 Task: Look for properties that are listed on Redfin for more than 60 days.
Action: Mouse moved to (668, 65)
Screenshot: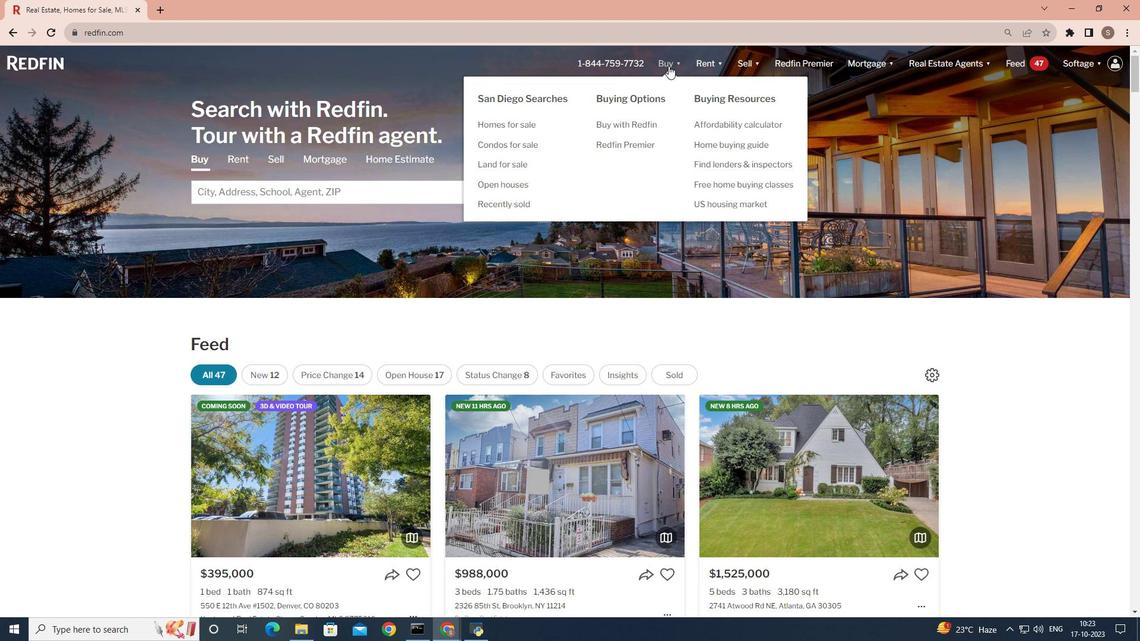 
Action: Mouse pressed left at (668, 65)
Screenshot: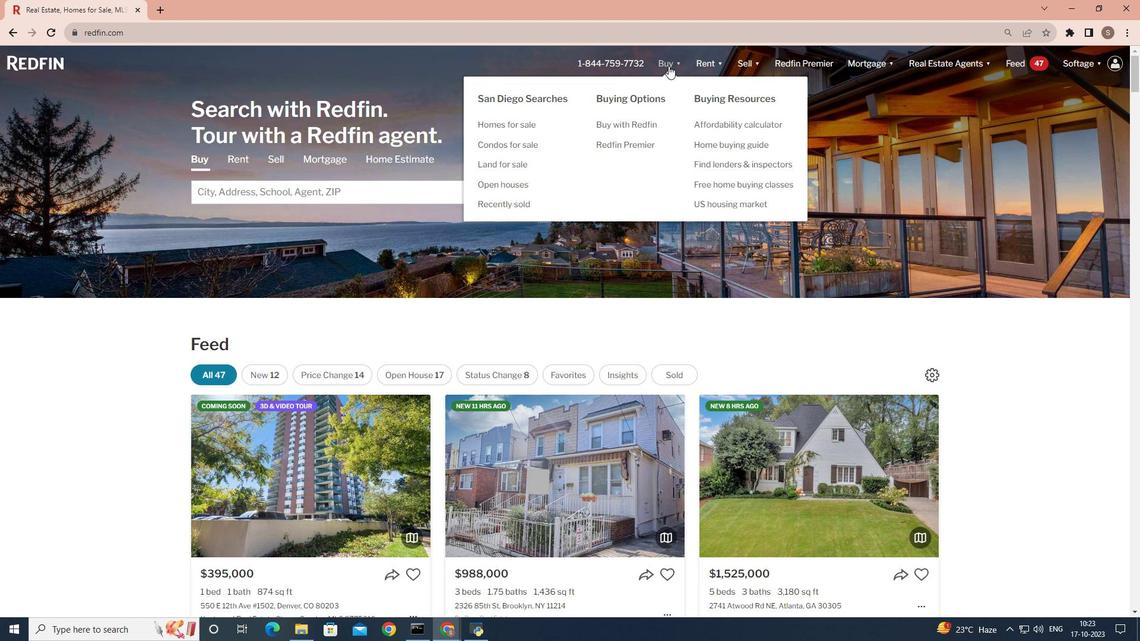 
Action: Mouse moved to (324, 252)
Screenshot: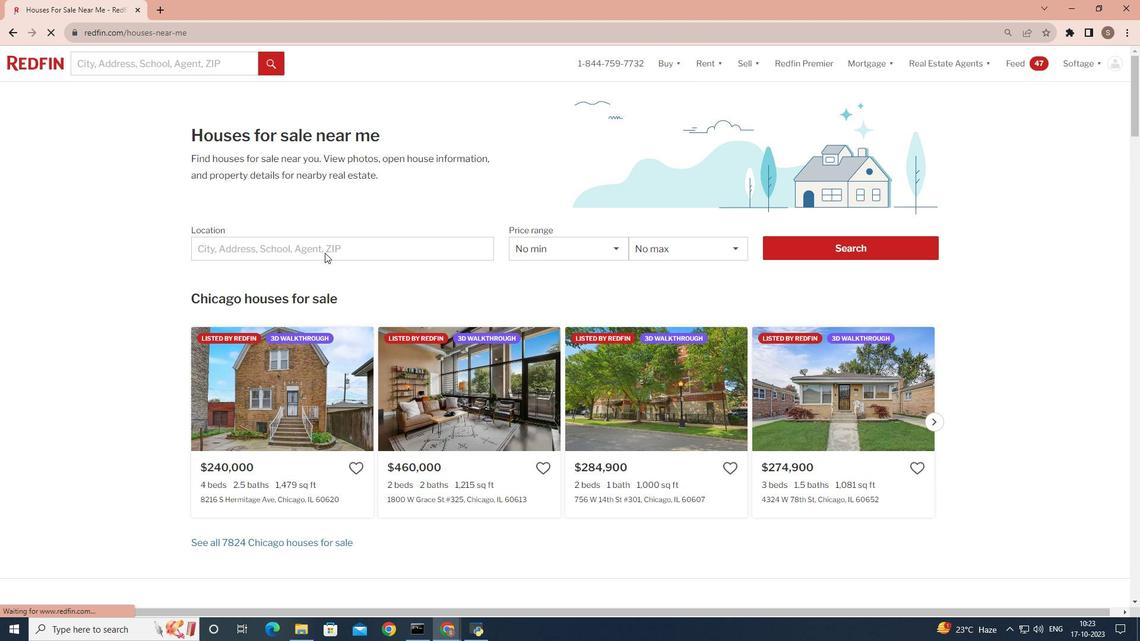 
Action: Mouse pressed left at (324, 252)
Screenshot: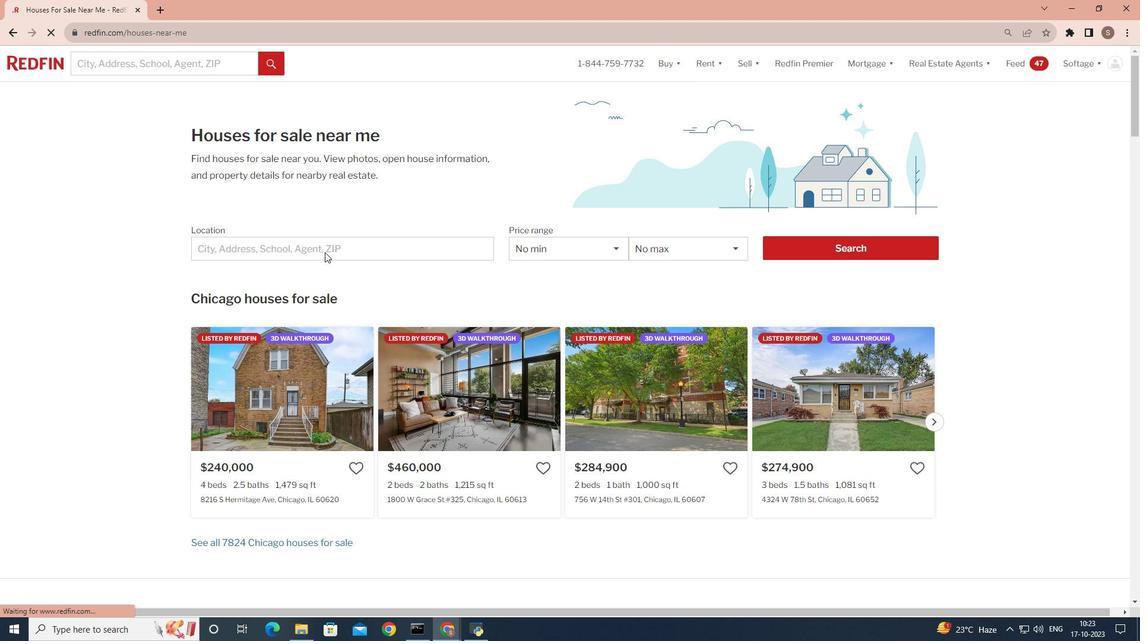 
Action: Mouse moved to (312, 242)
Screenshot: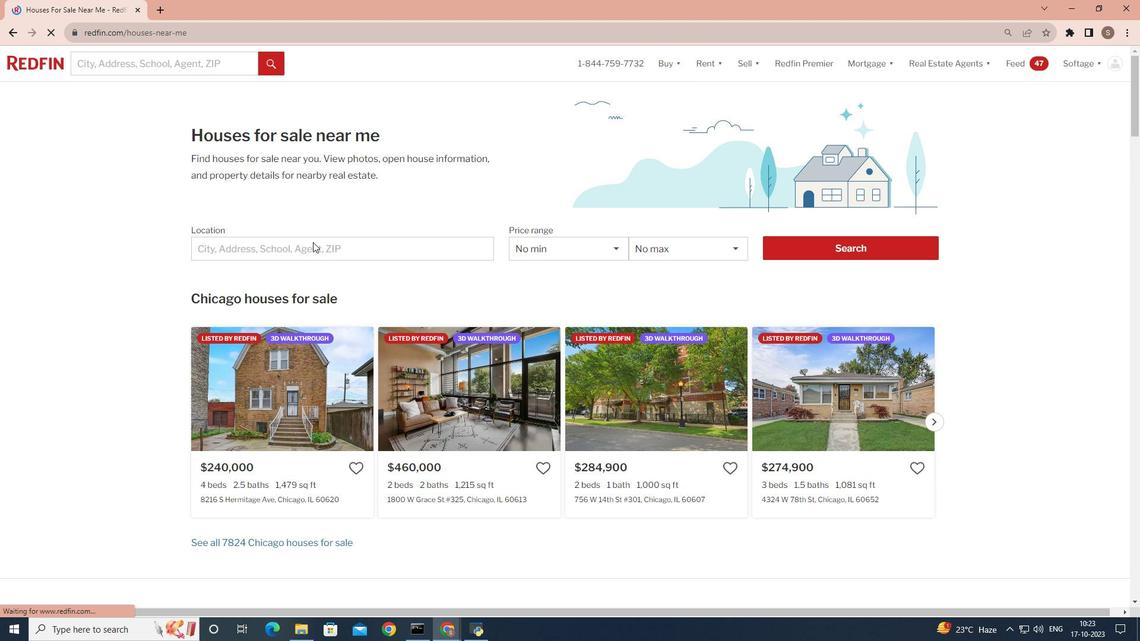 
Action: Mouse pressed left at (312, 242)
Screenshot: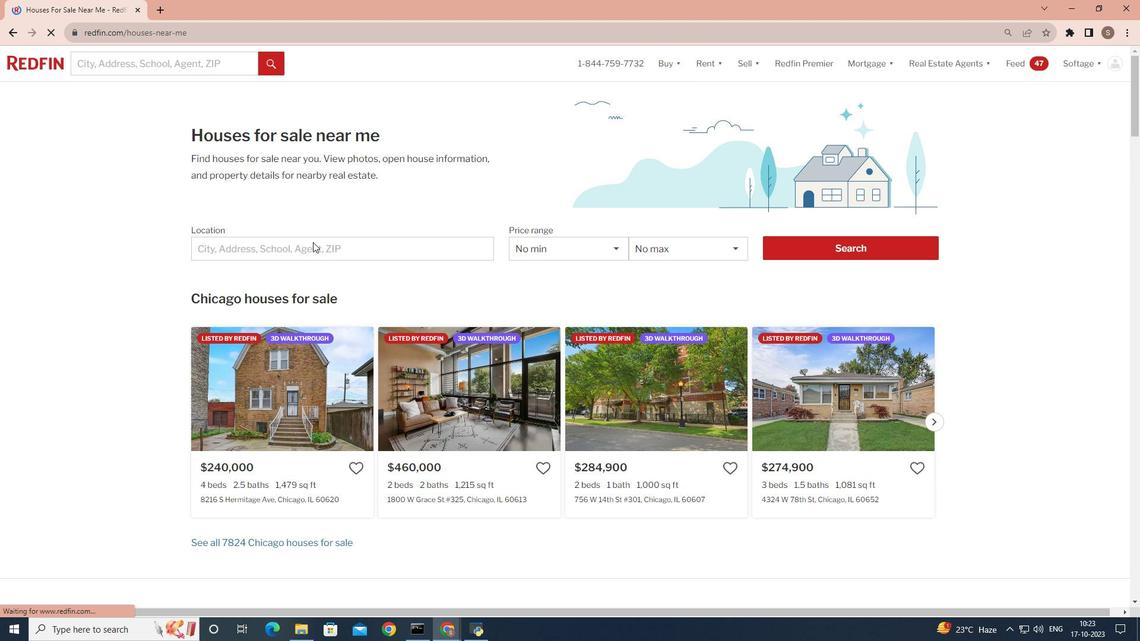 
Action: Mouse moved to (303, 248)
Screenshot: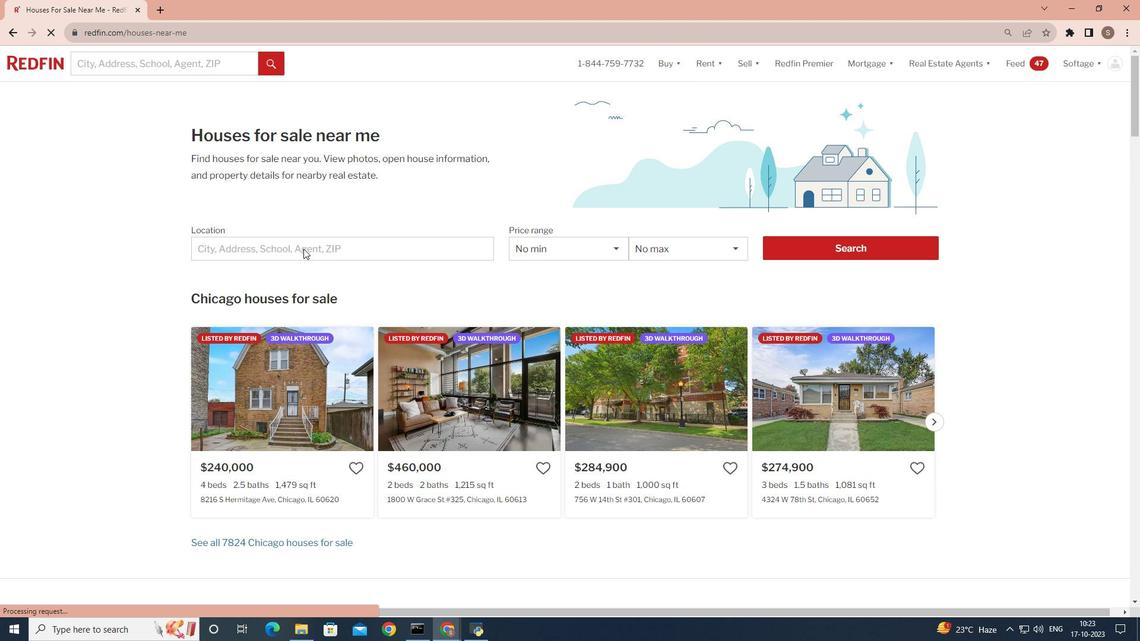 
Action: Mouse pressed left at (303, 248)
Screenshot: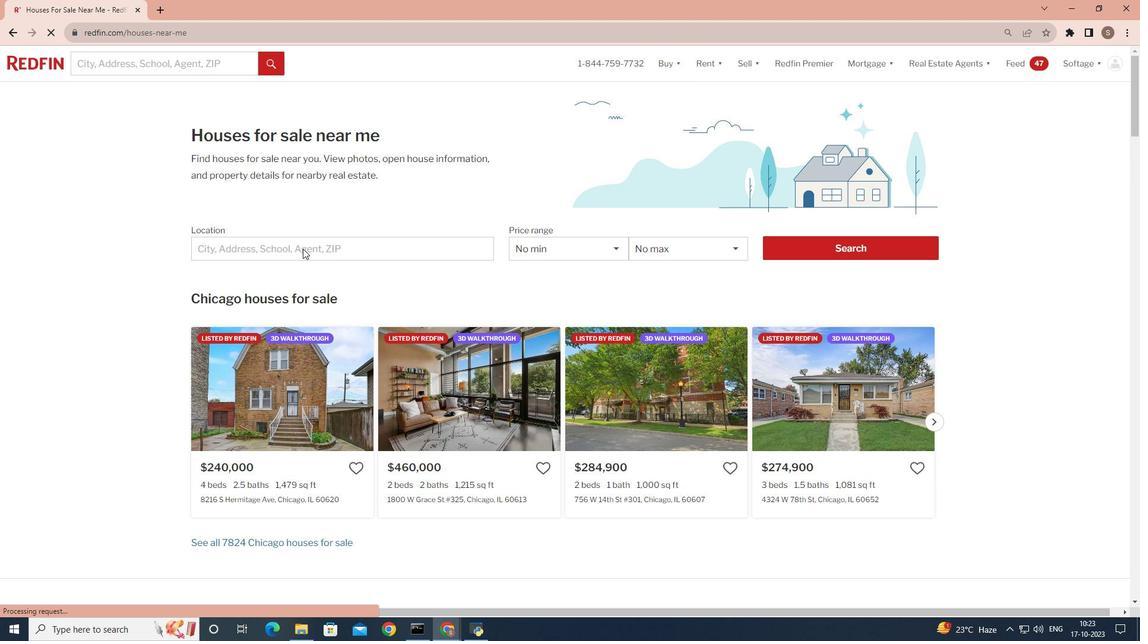 
Action: Mouse moved to (242, 249)
Screenshot: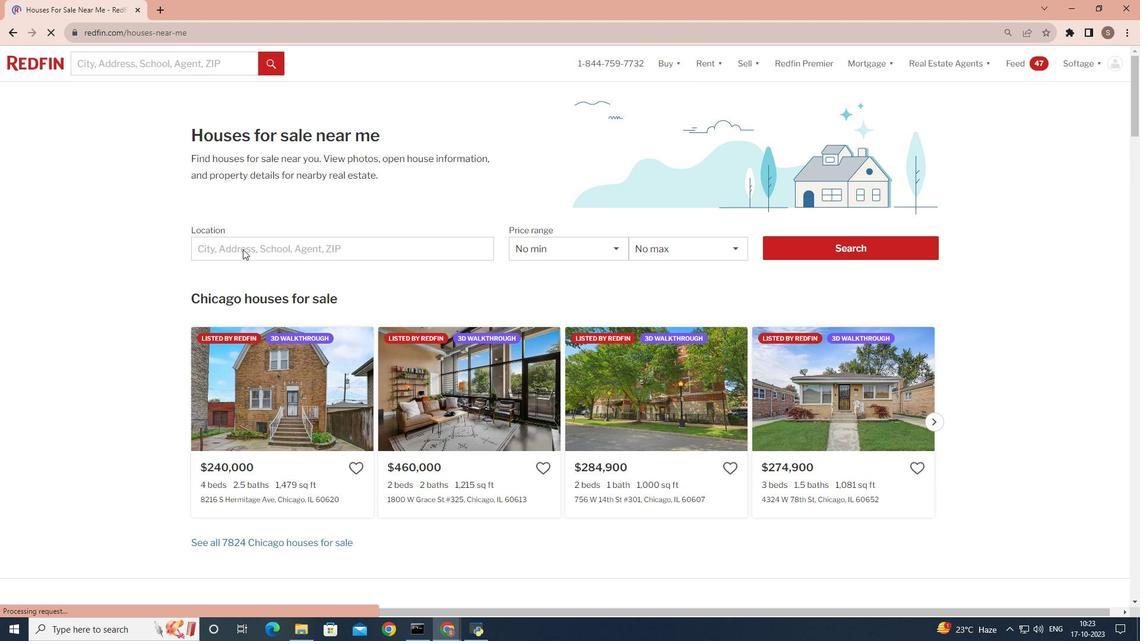 
Action: Mouse pressed left at (242, 249)
Screenshot: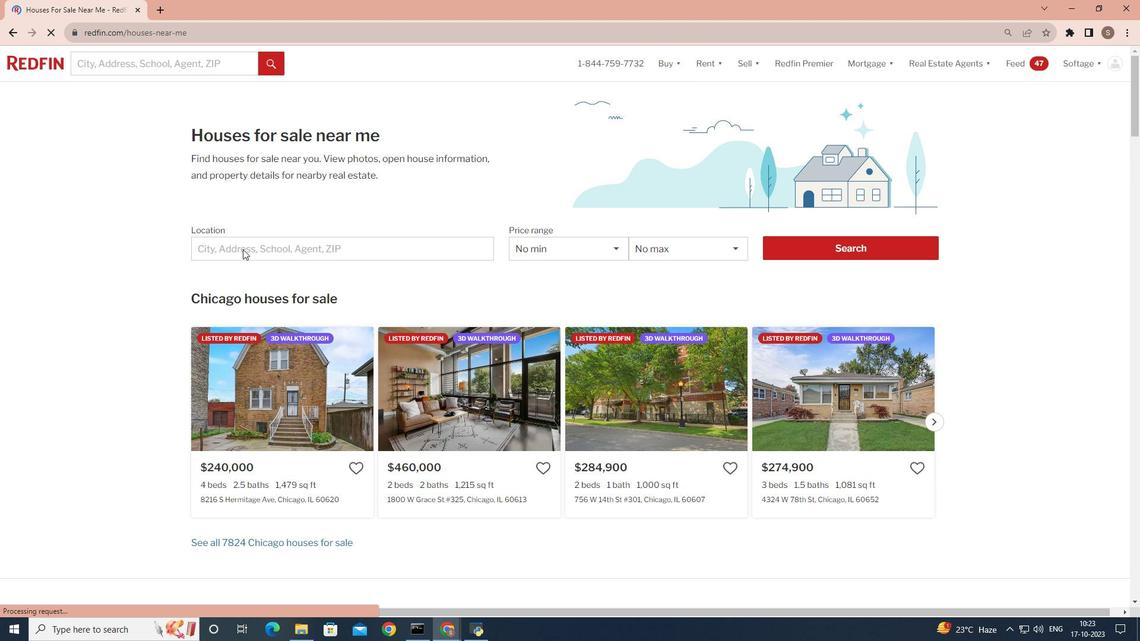 
Action: Mouse moved to (235, 251)
Screenshot: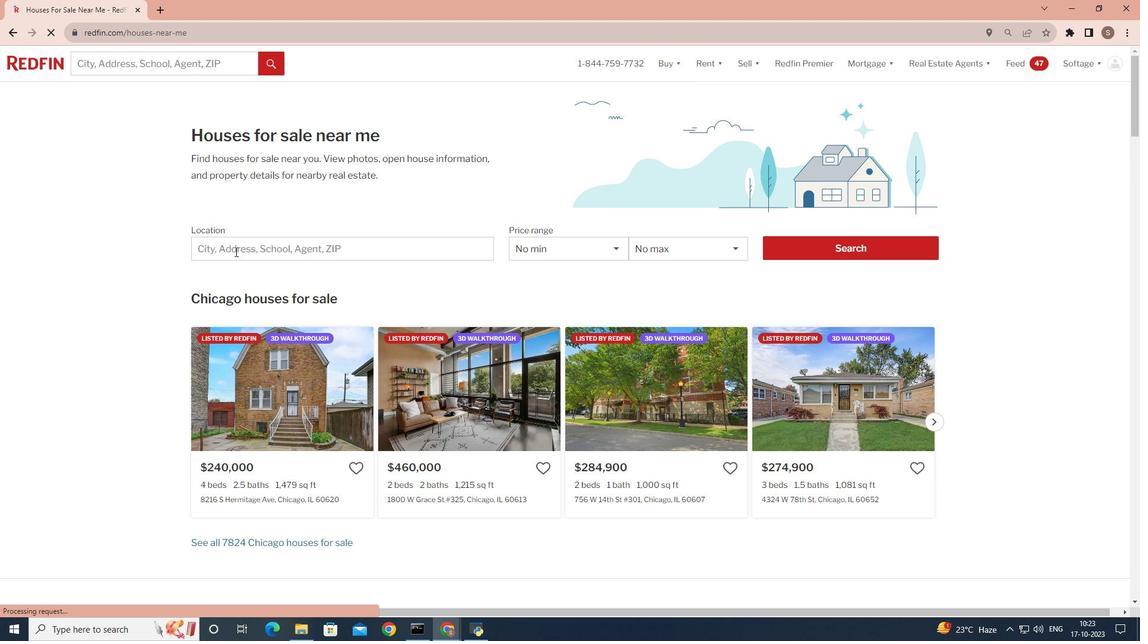 
Action: Mouse pressed left at (235, 251)
Screenshot: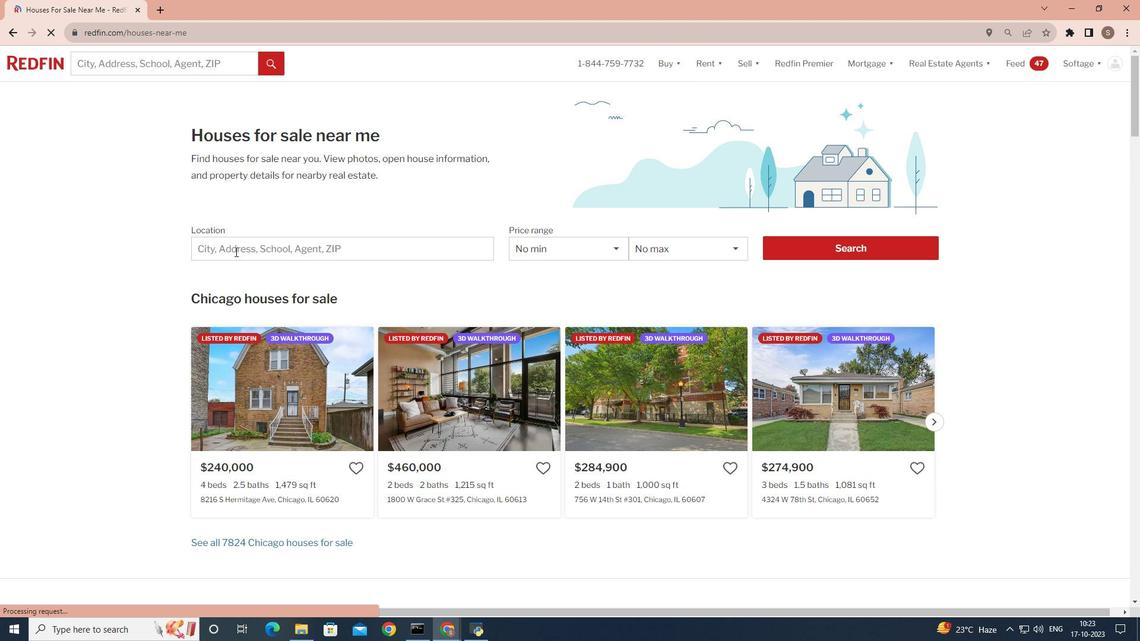 
Action: Mouse moved to (235, 251)
Screenshot: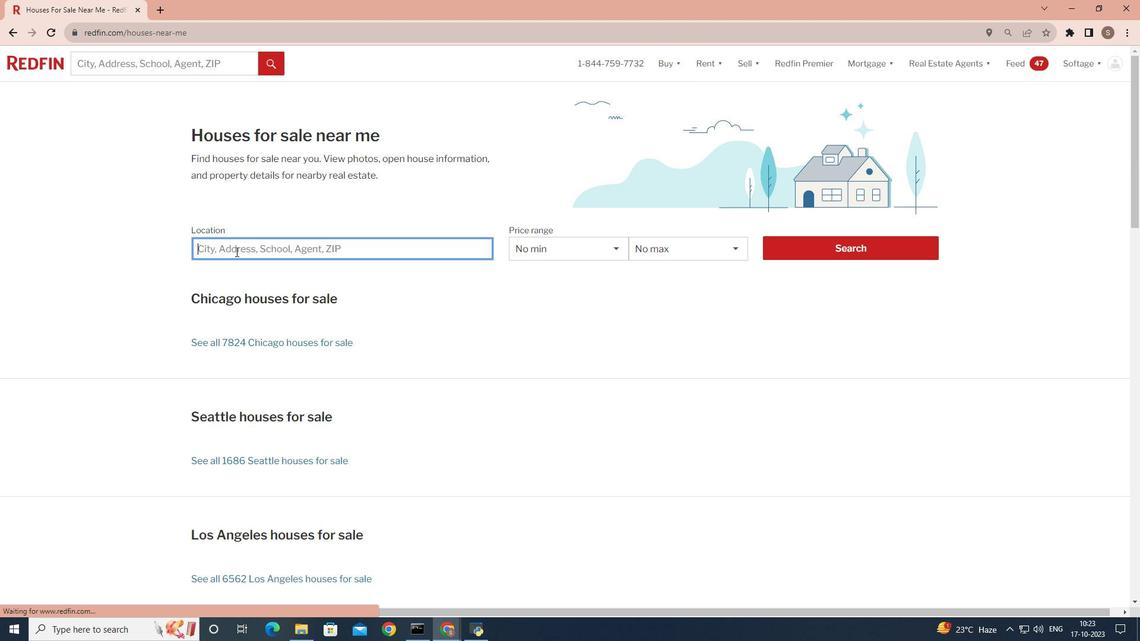 
Action: Key pressed <Key.shift>
Screenshot: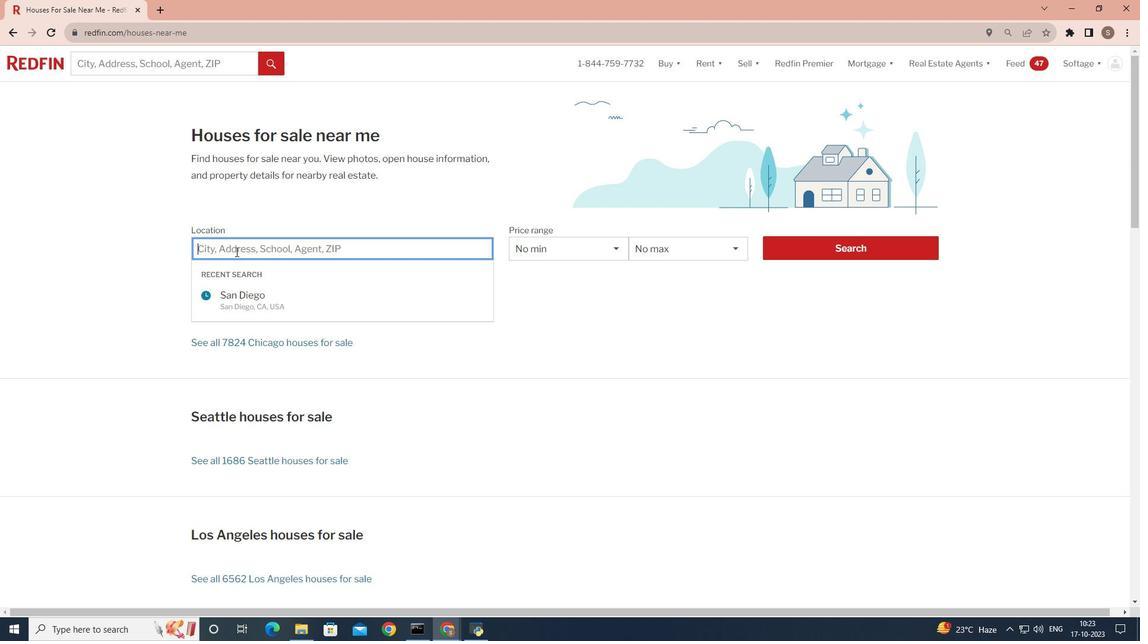 
Action: Mouse moved to (235, 251)
Screenshot: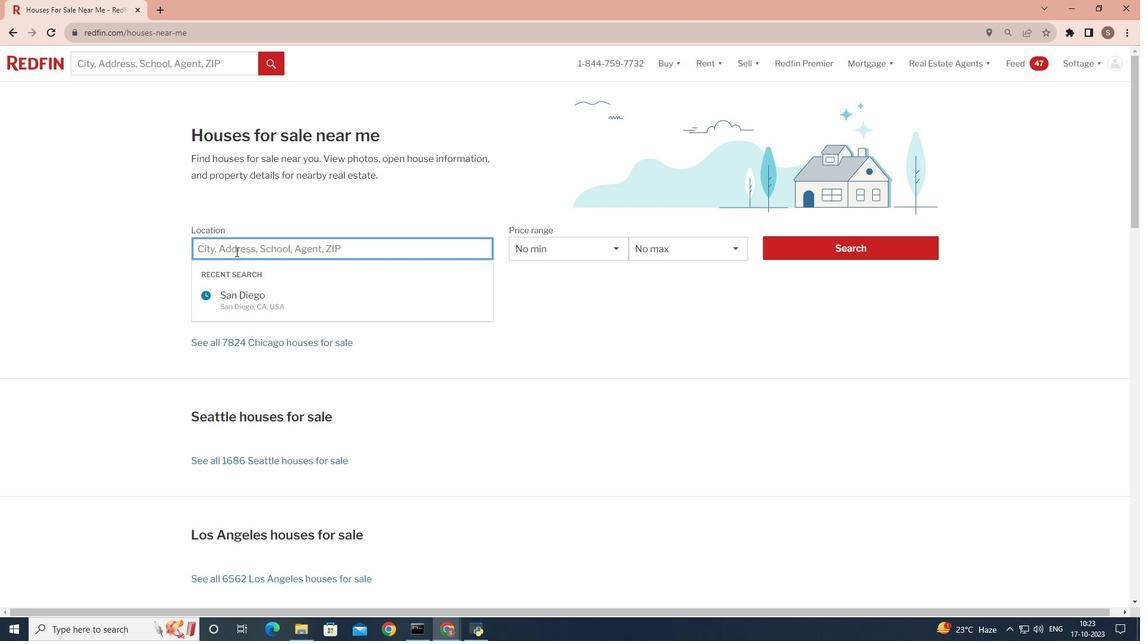 
Action: Key pressed S
Screenshot: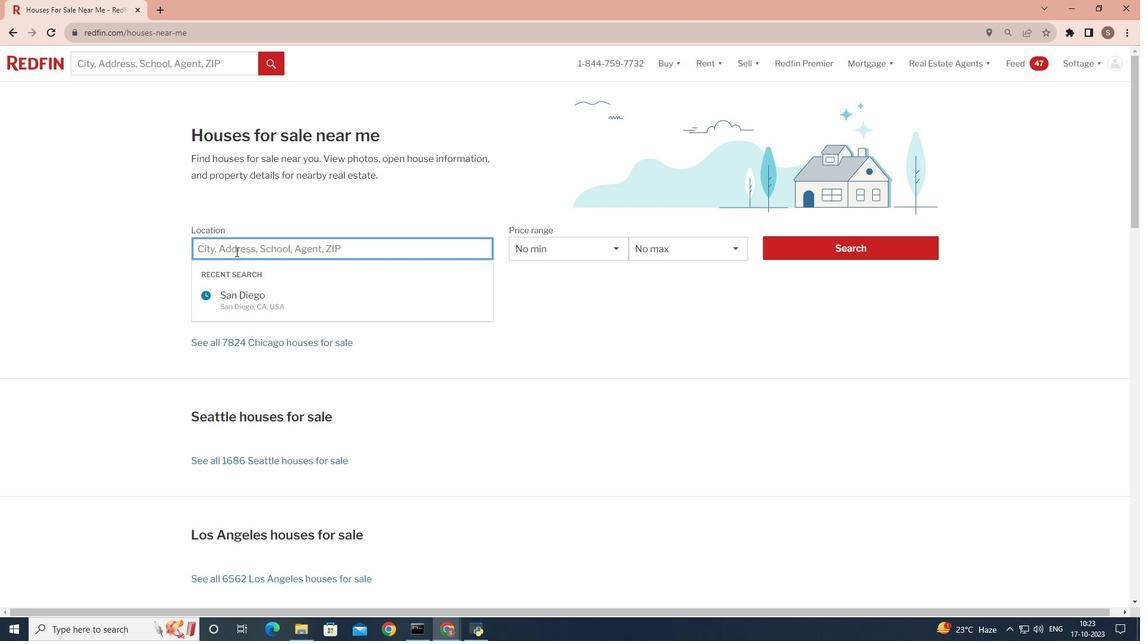 
Action: Mouse moved to (232, 253)
Screenshot: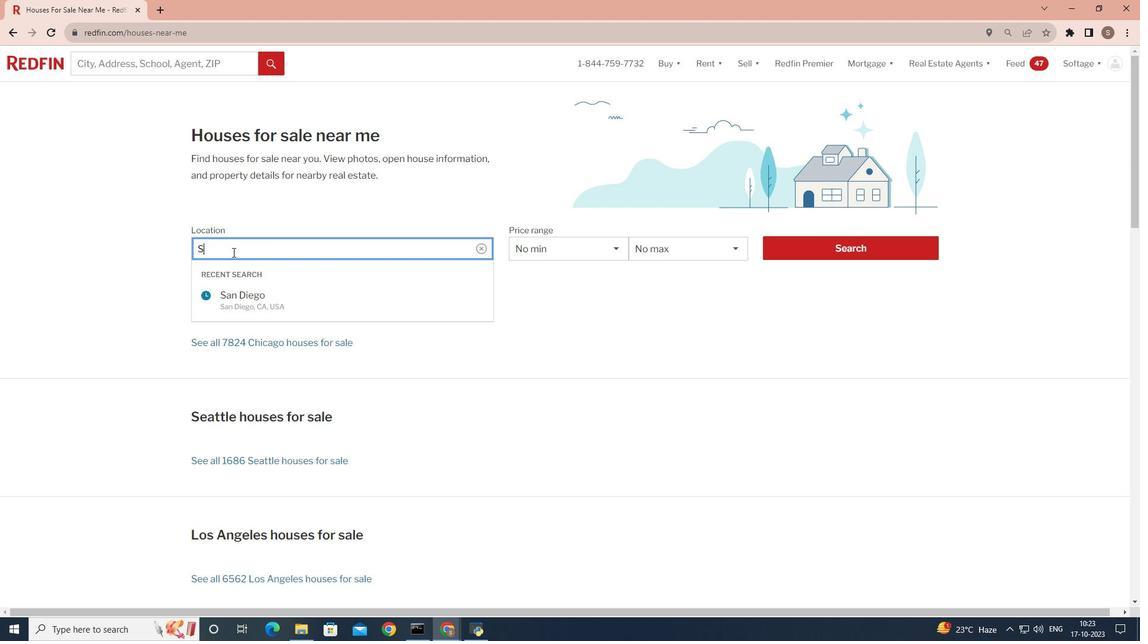 
Action: Key pressed an<Key.space><Key.shift>
Screenshot: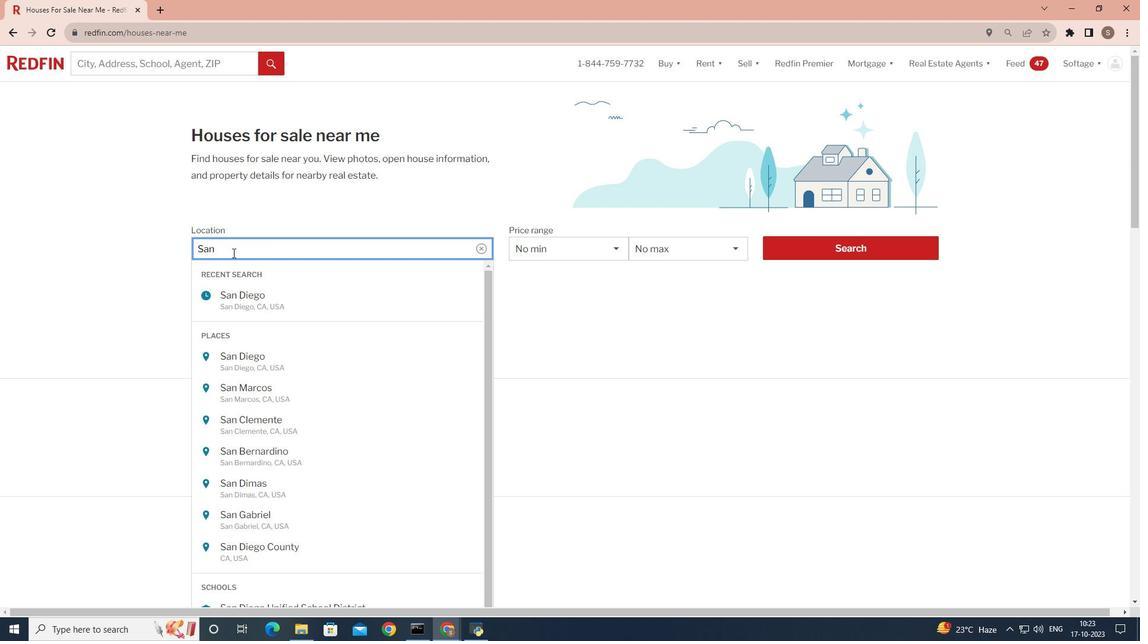 
Action: Mouse moved to (230, 253)
Screenshot: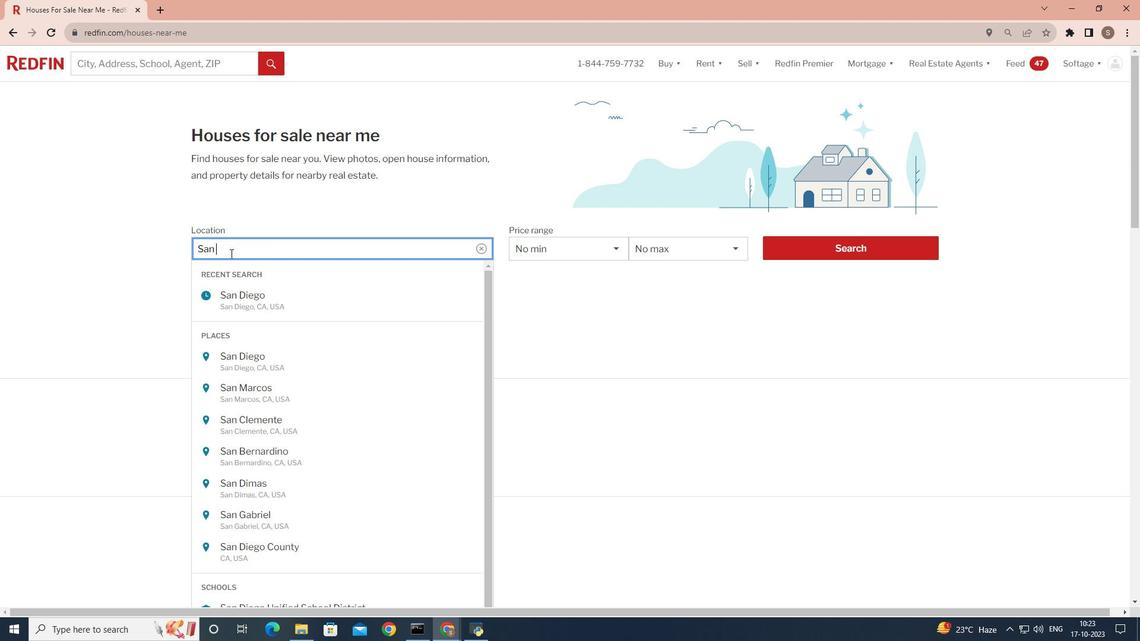 
Action: Key pressed Di
Screenshot: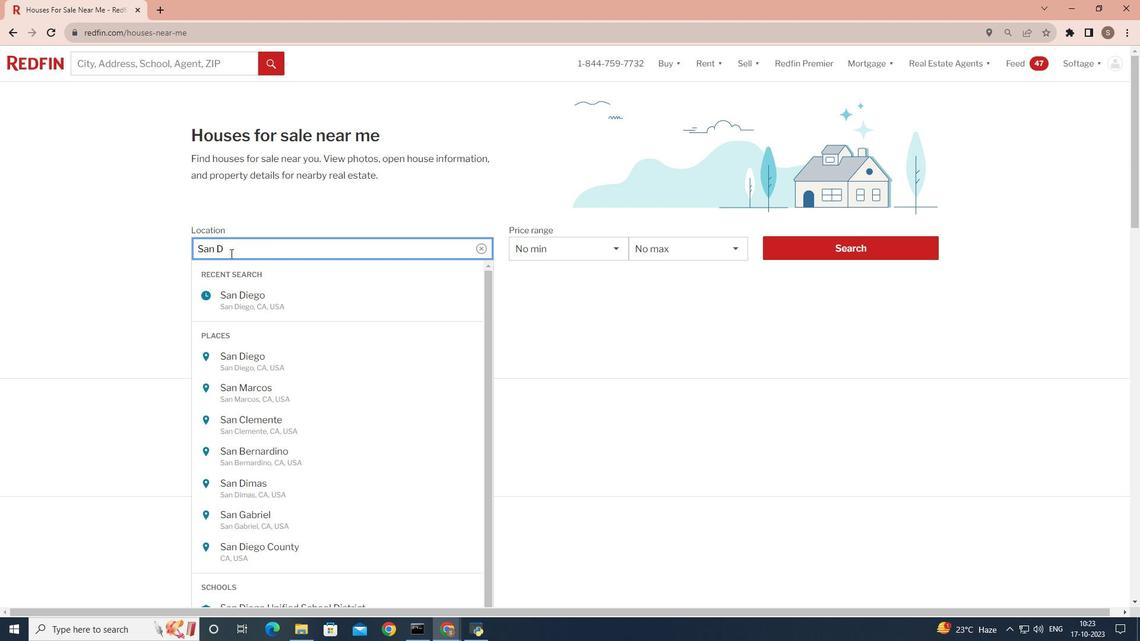 
Action: Mouse moved to (228, 254)
Screenshot: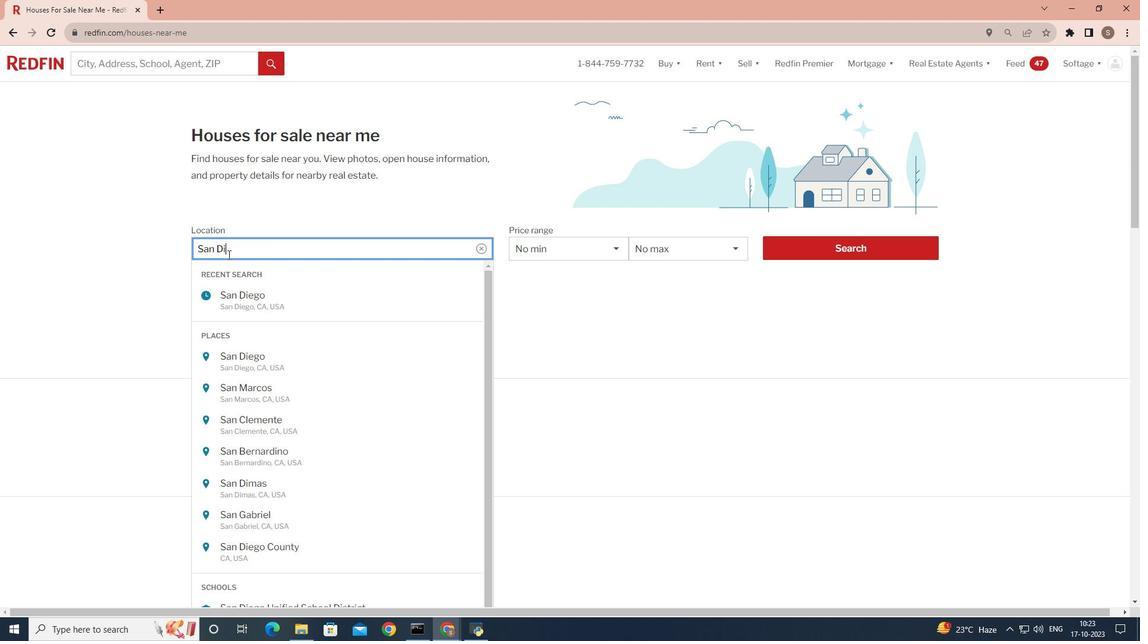 
Action: Key pressed eg
Screenshot: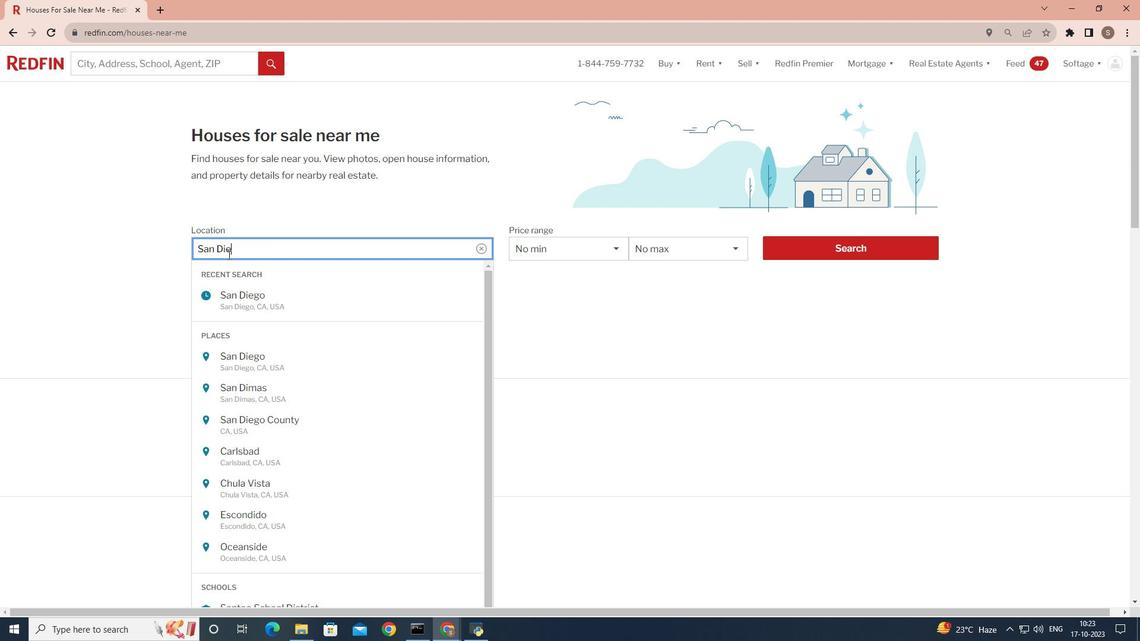 
Action: Mouse moved to (226, 255)
Screenshot: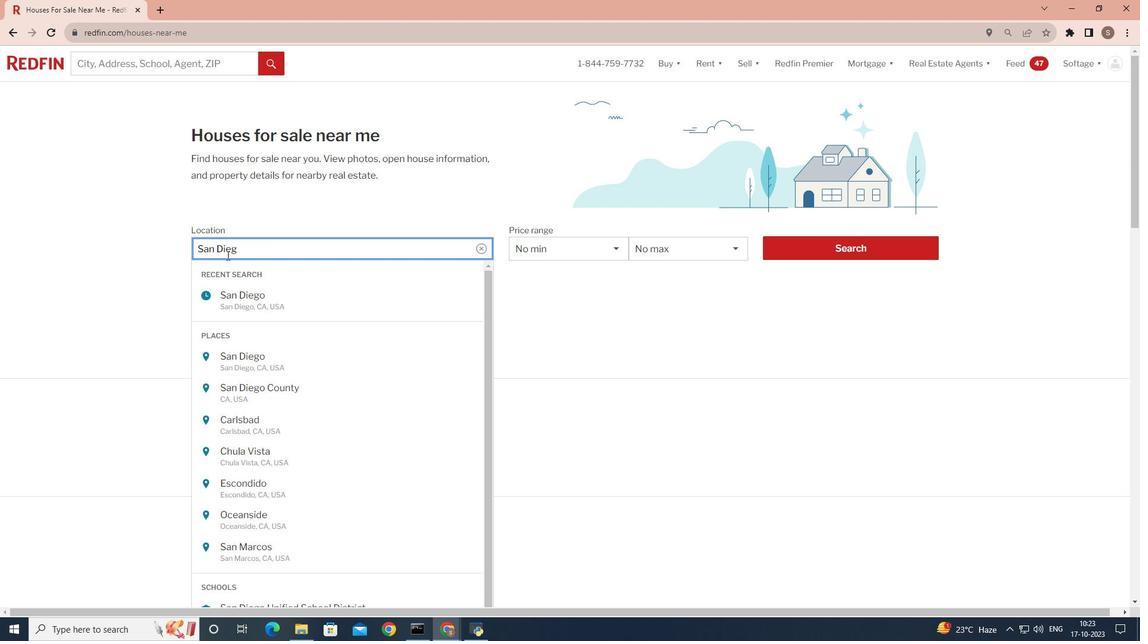 
Action: Key pressed o
Screenshot: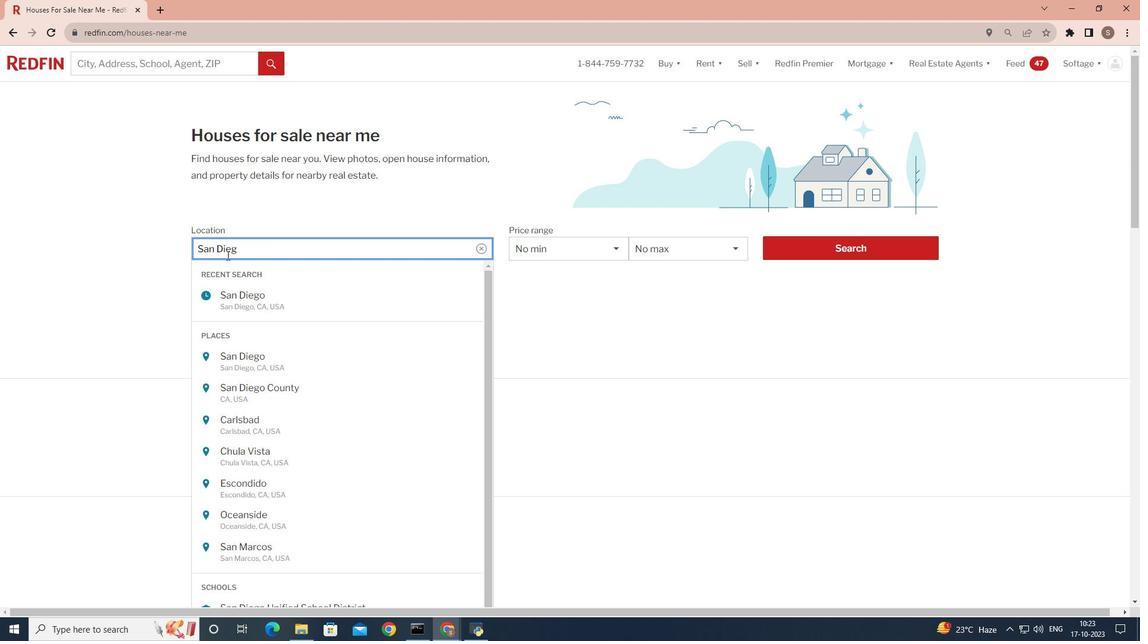 
Action: Mouse moved to (914, 245)
Screenshot: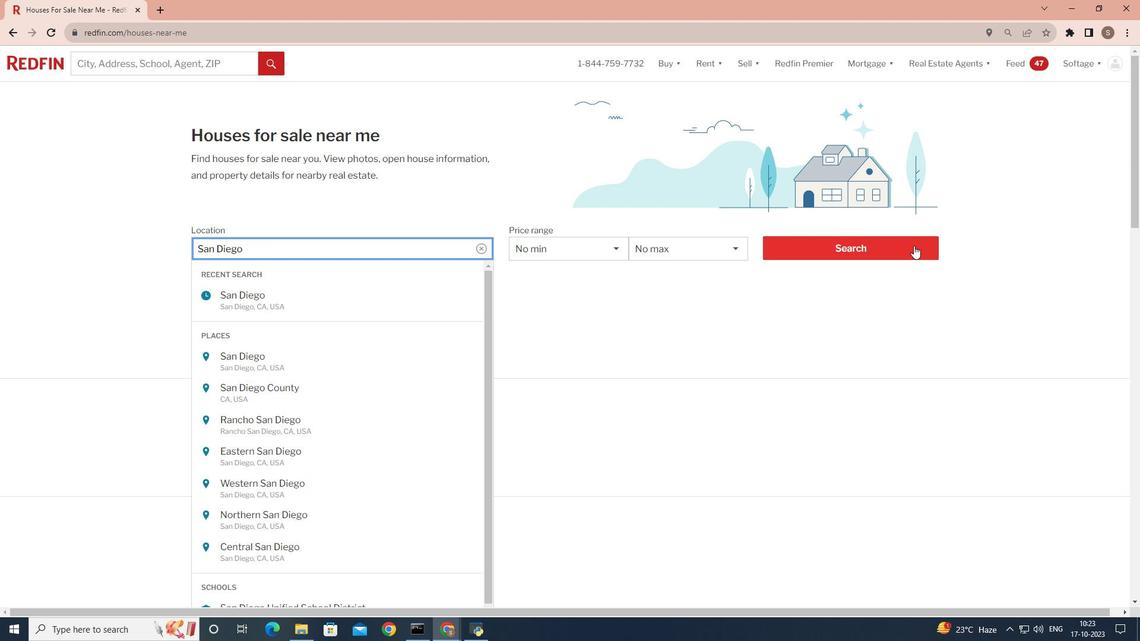 
Action: Mouse pressed left at (914, 245)
Screenshot: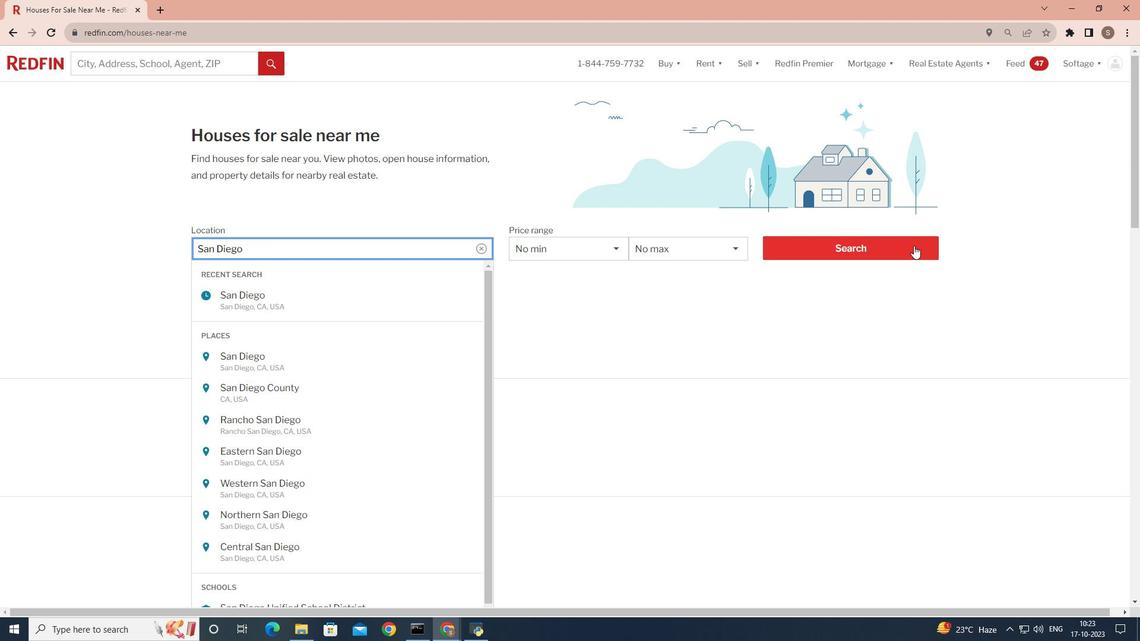 
Action: Mouse moved to (921, 243)
Screenshot: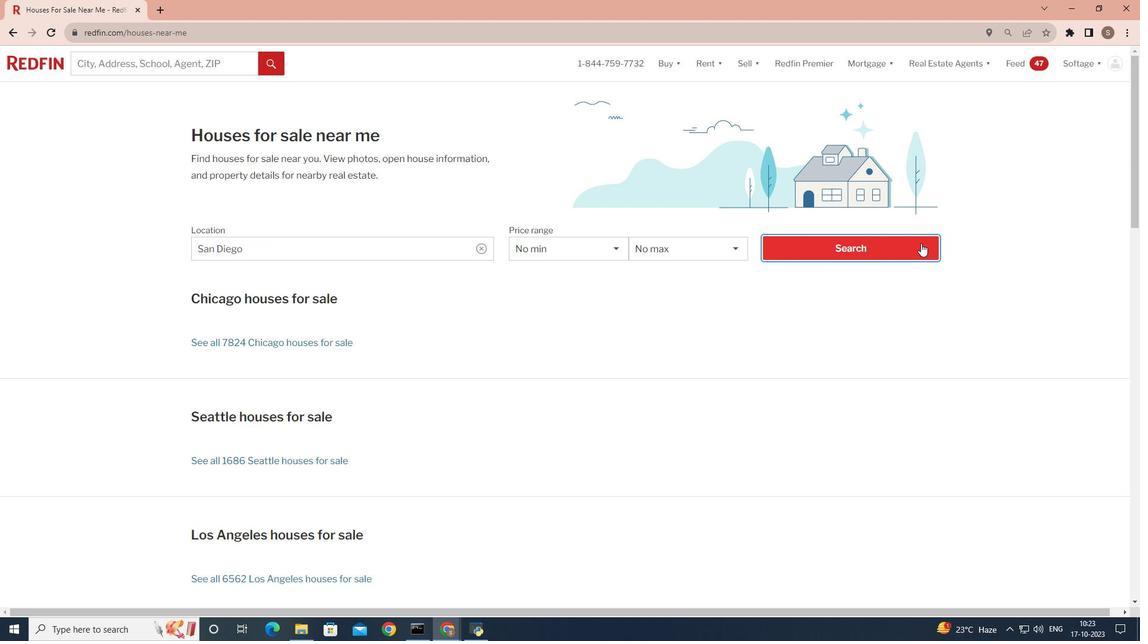 
Action: Mouse pressed left at (921, 243)
Screenshot: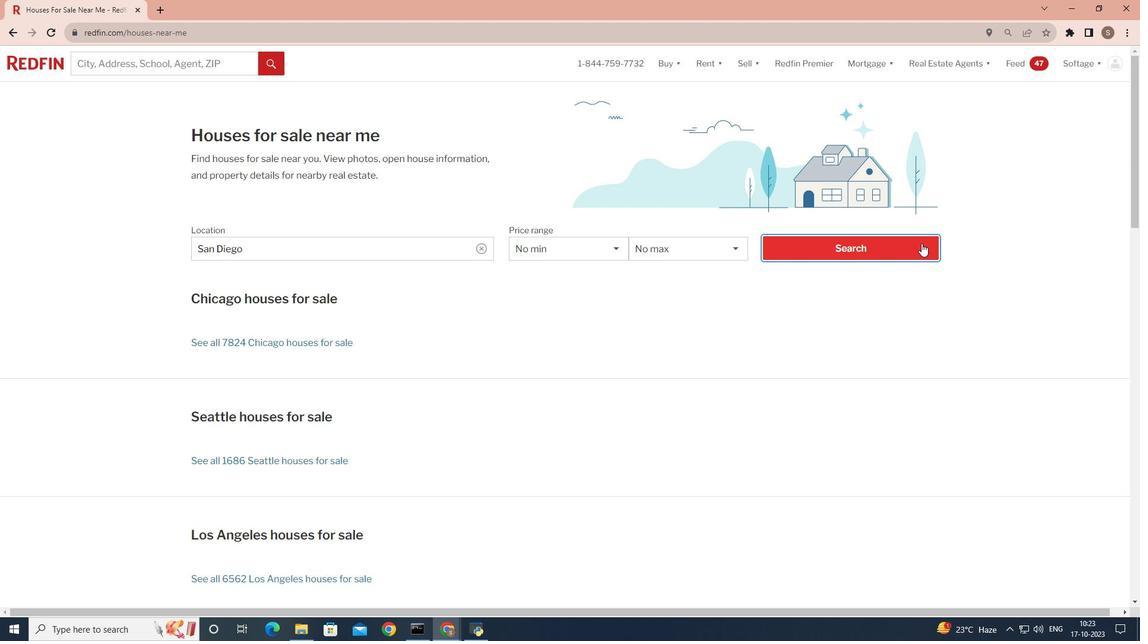 
Action: Mouse moved to (1013, 144)
Screenshot: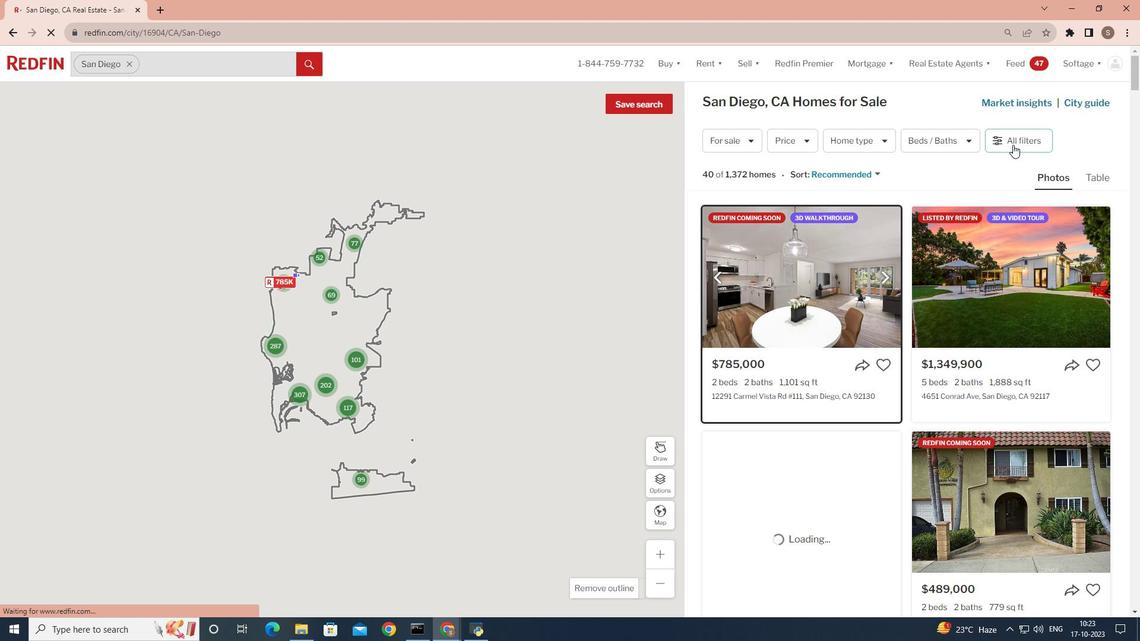 
Action: Mouse pressed left at (1013, 144)
Screenshot: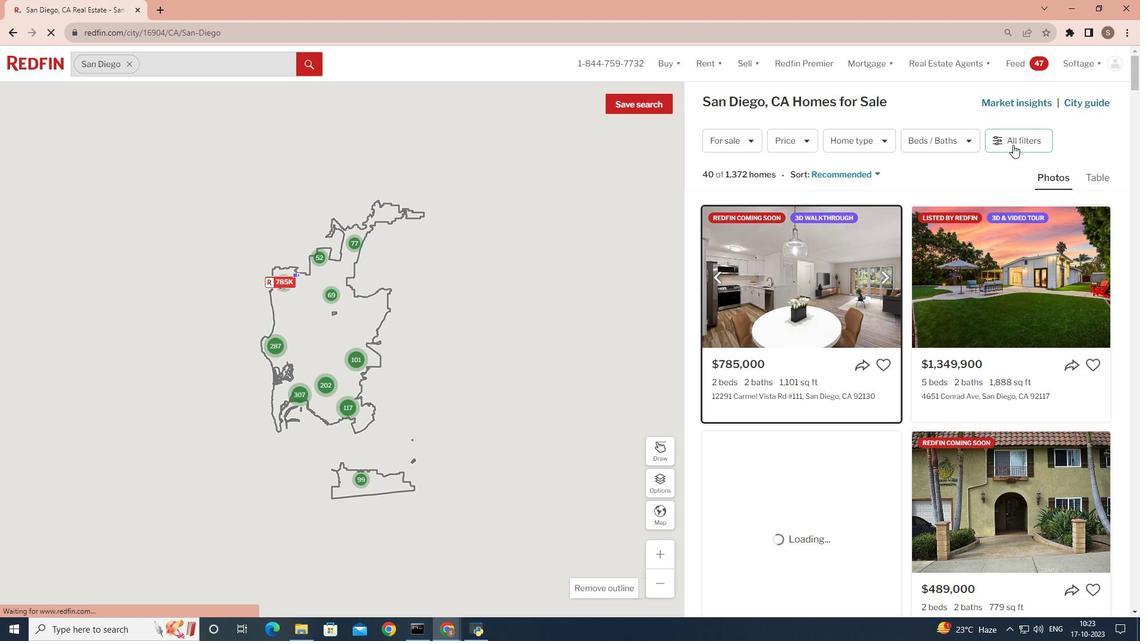 
Action: Mouse moved to (1020, 142)
Screenshot: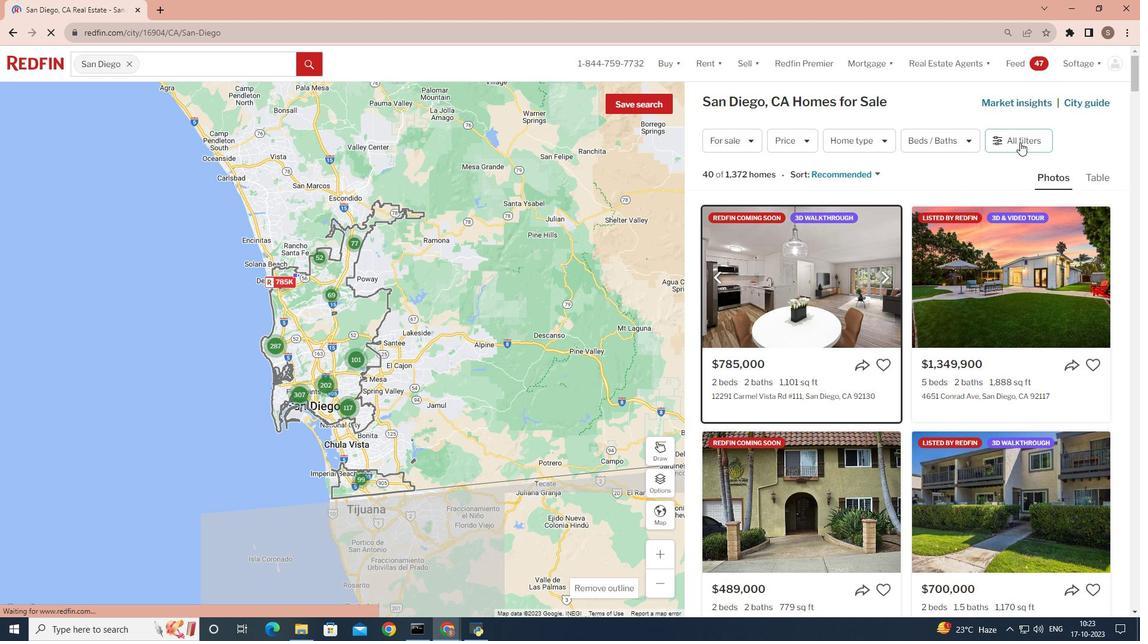 
Action: Mouse pressed left at (1020, 142)
Screenshot: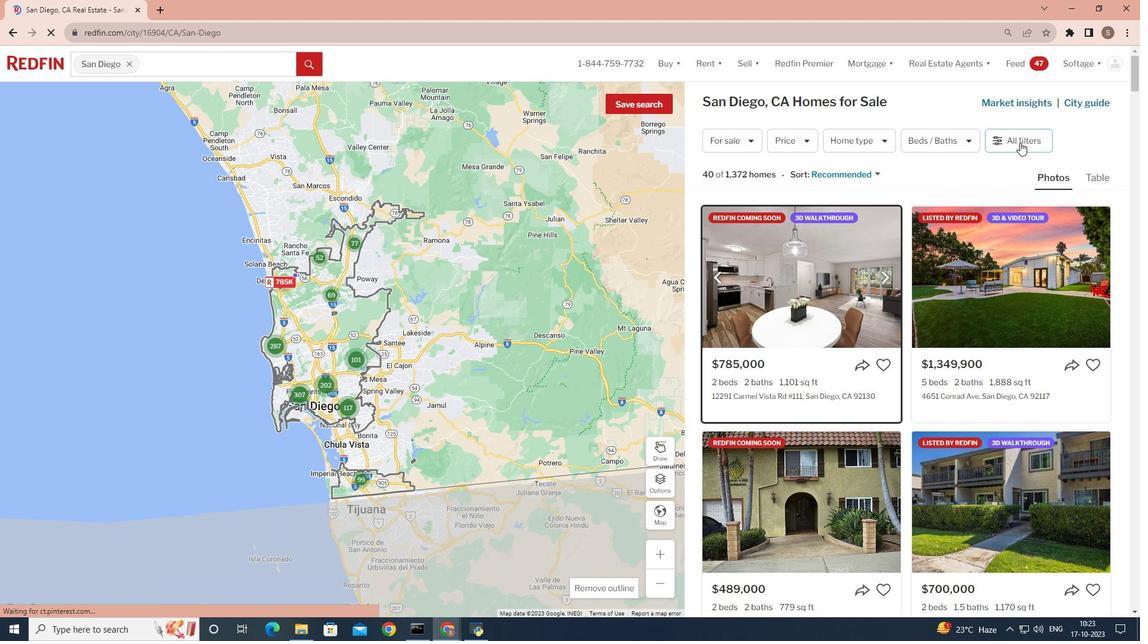 
Action: Mouse moved to (1013, 221)
Screenshot: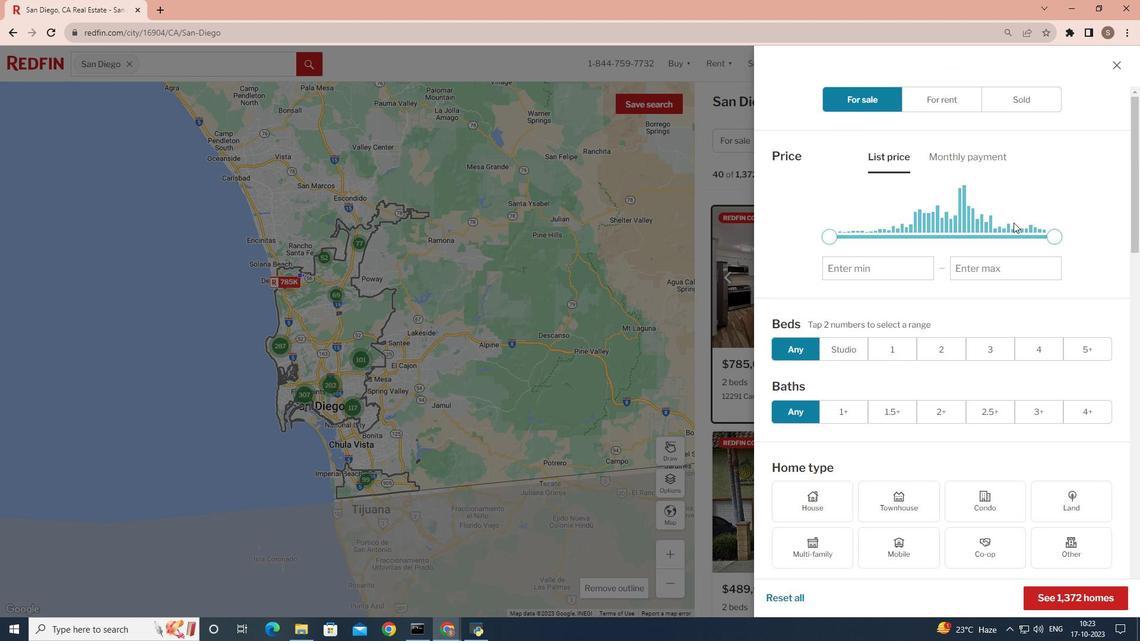 
Action: Mouse scrolled (1013, 220) with delta (0, 0)
Screenshot: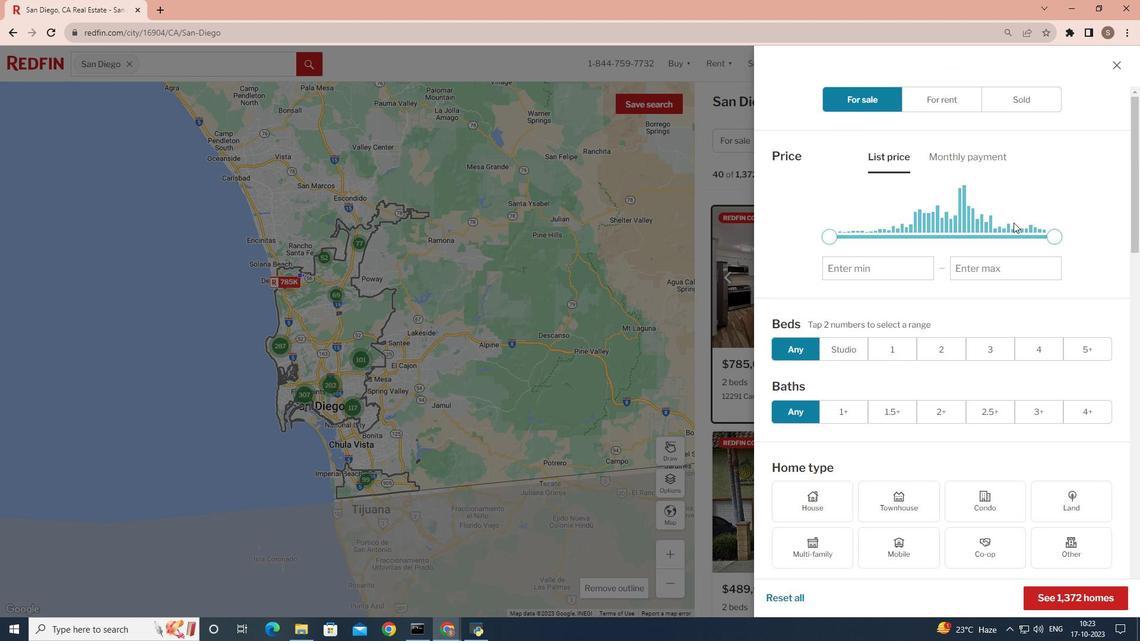 
Action: Mouse moved to (1014, 226)
Screenshot: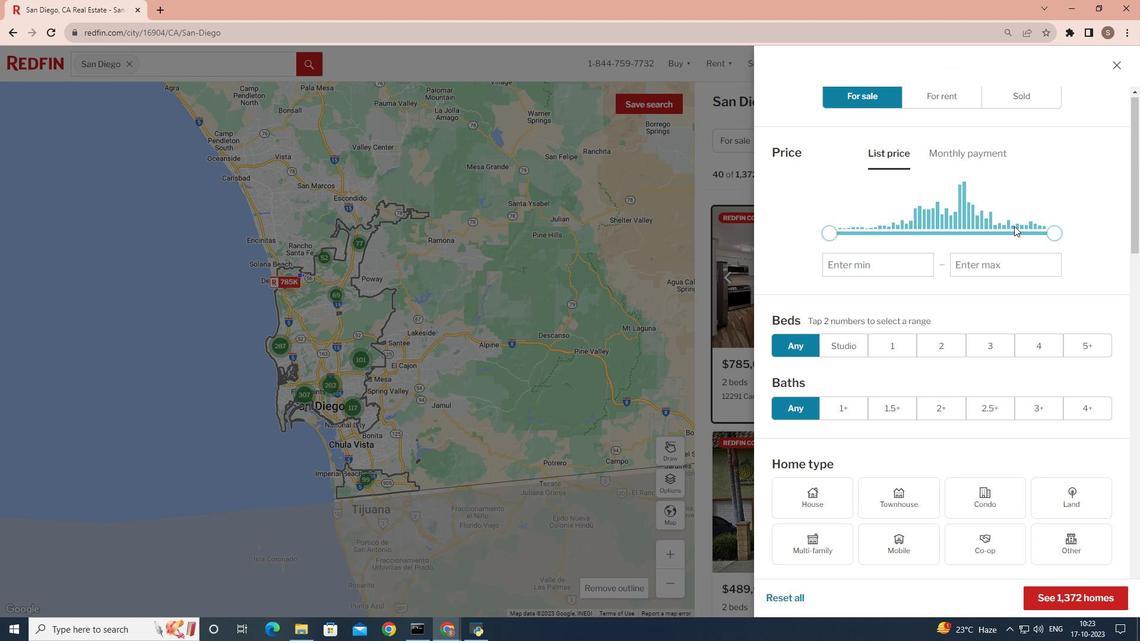 
Action: Mouse scrolled (1014, 225) with delta (0, 0)
Screenshot: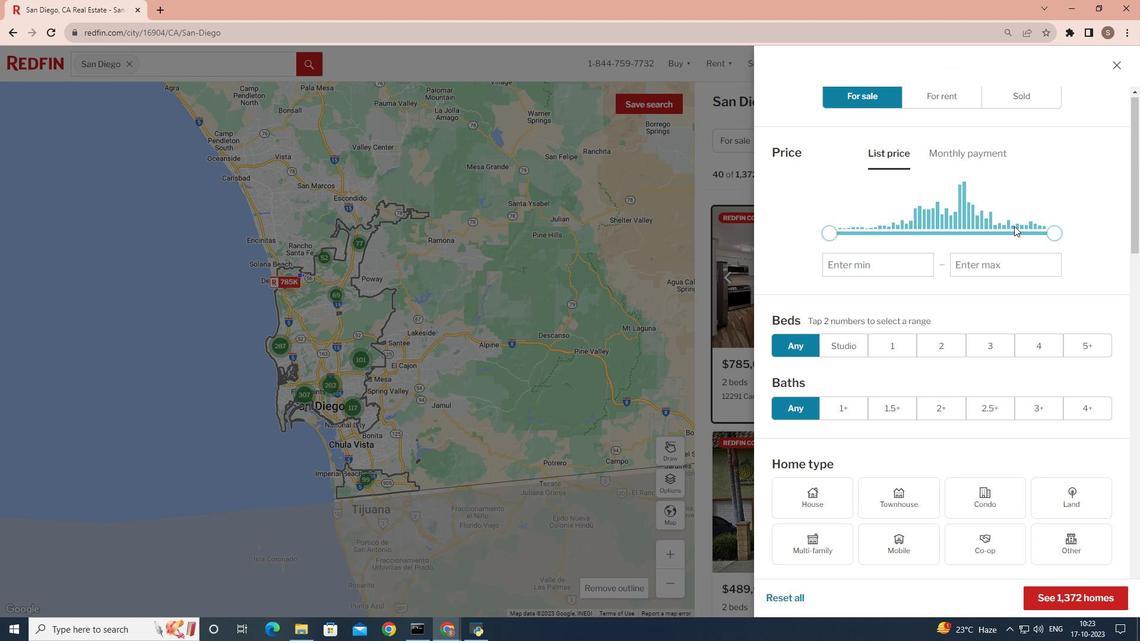 
Action: Mouse moved to (1015, 232)
Screenshot: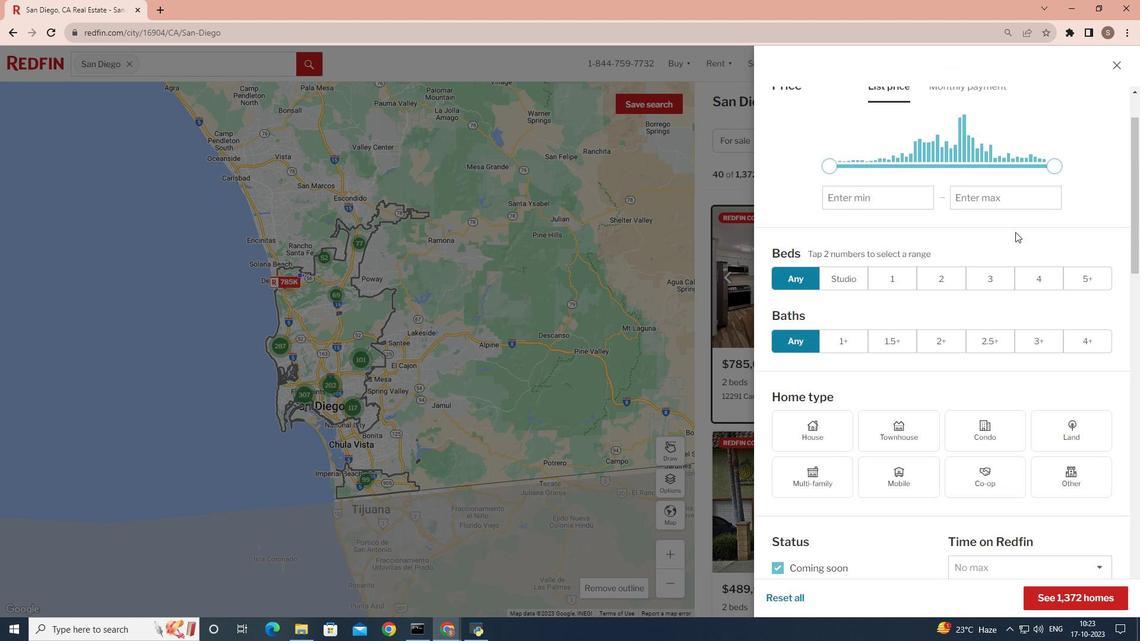 
Action: Mouse scrolled (1015, 231) with delta (0, 0)
Screenshot: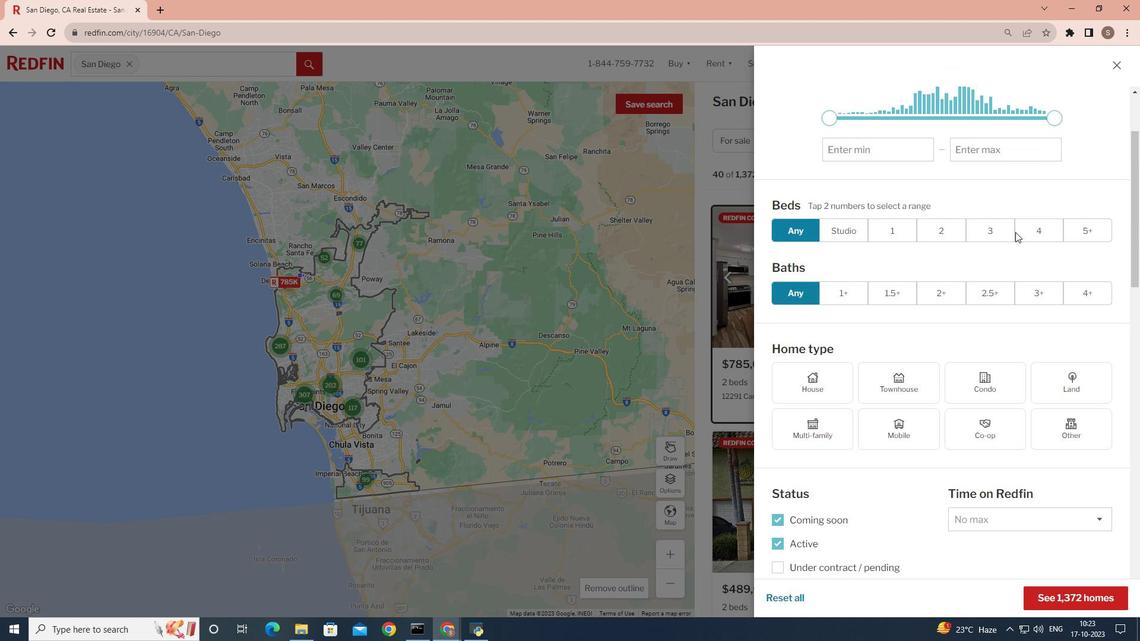 
Action: Mouse scrolled (1015, 231) with delta (0, 0)
Screenshot: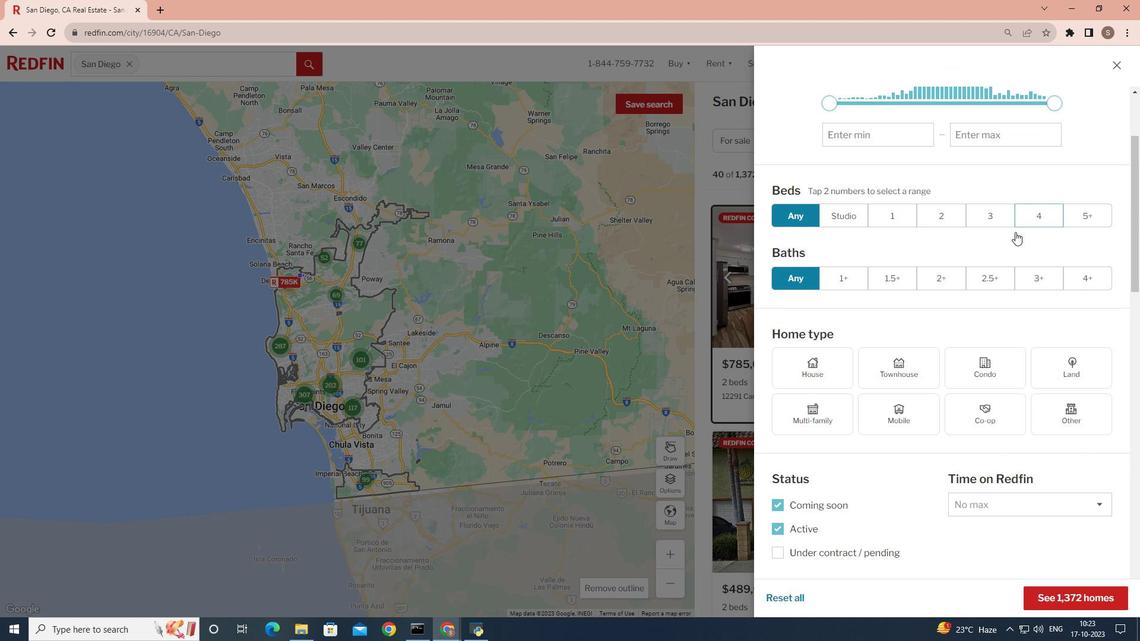 
Action: Mouse scrolled (1015, 231) with delta (0, 0)
Screenshot: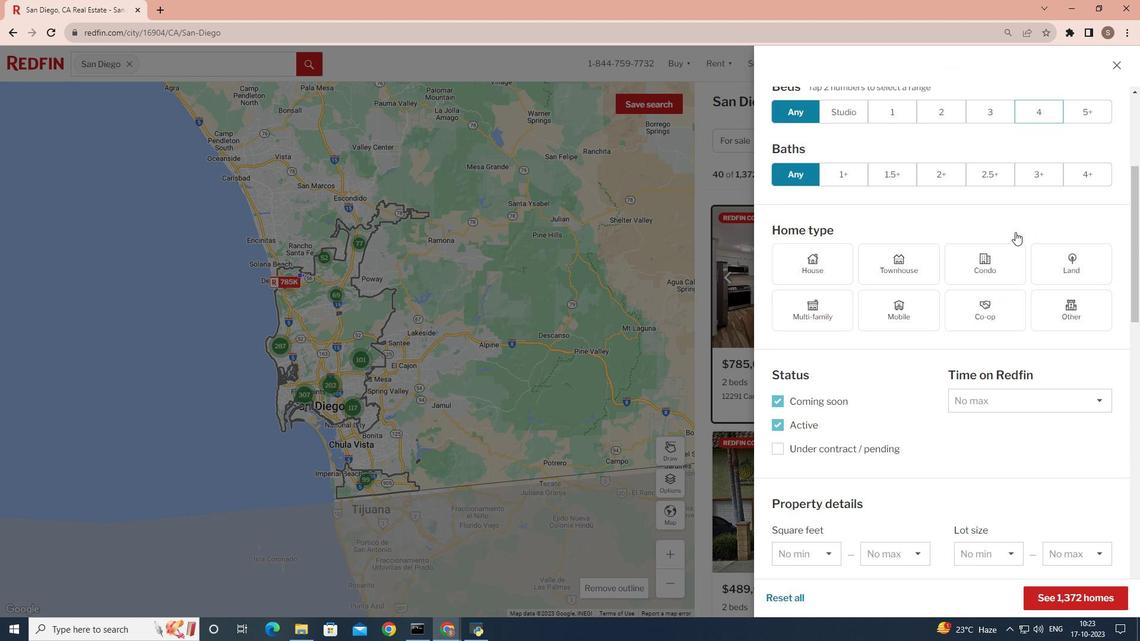 
Action: Mouse moved to (1026, 243)
Screenshot: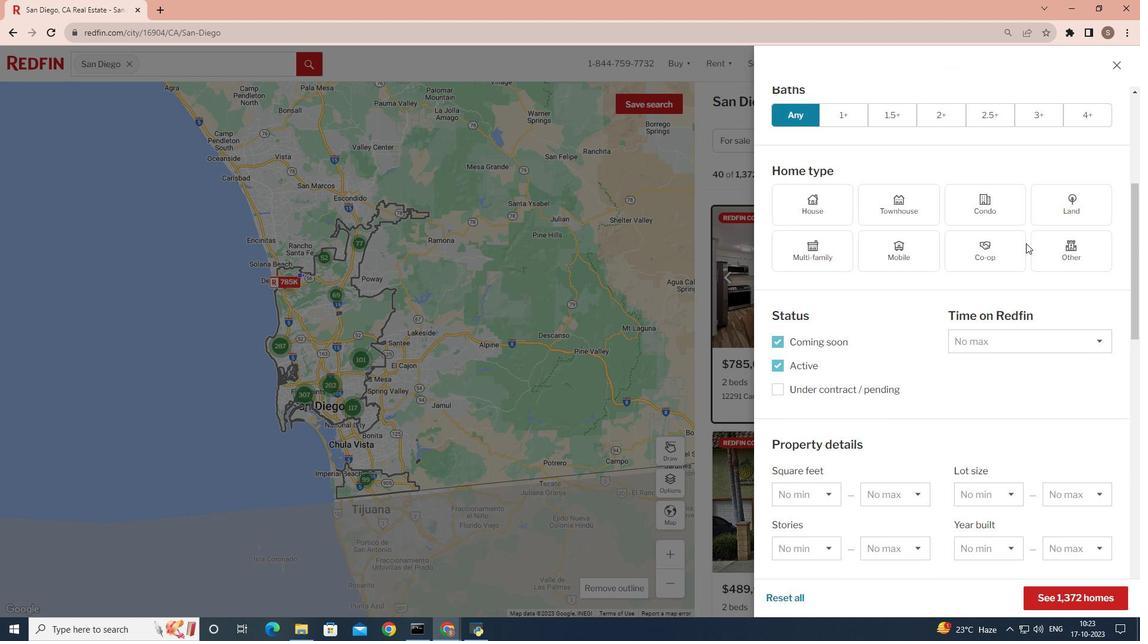 
Action: Mouse scrolled (1026, 242) with delta (0, 0)
Screenshot: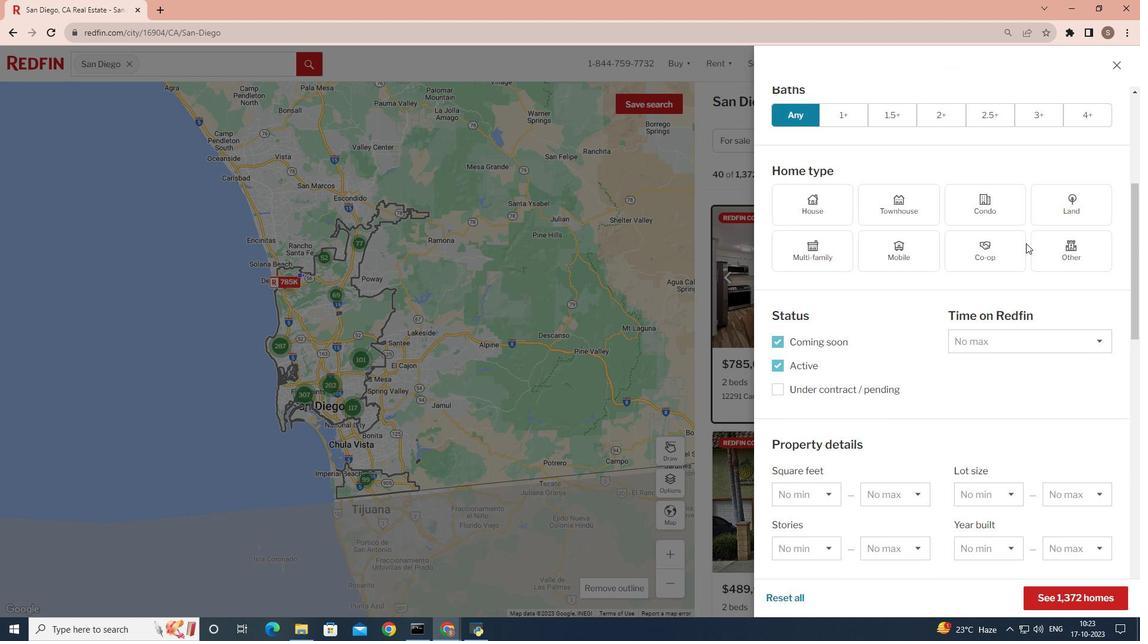 
Action: Mouse moved to (1100, 280)
Screenshot: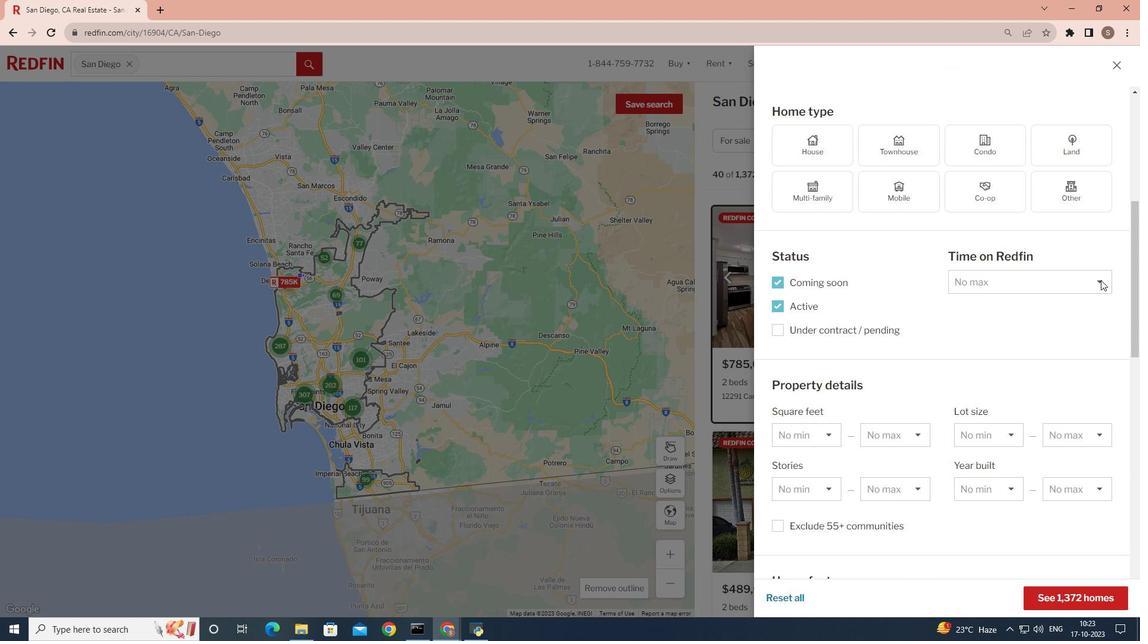 
Action: Mouse pressed left at (1100, 280)
Screenshot: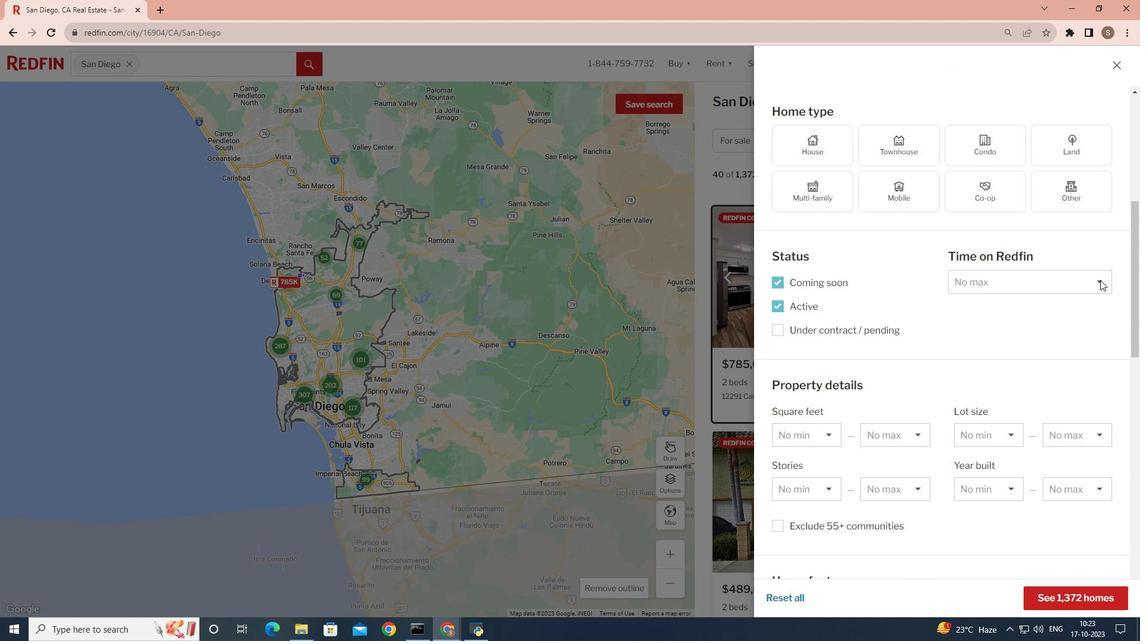 
Action: Mouse moved to (1051, 414)
Screenshot: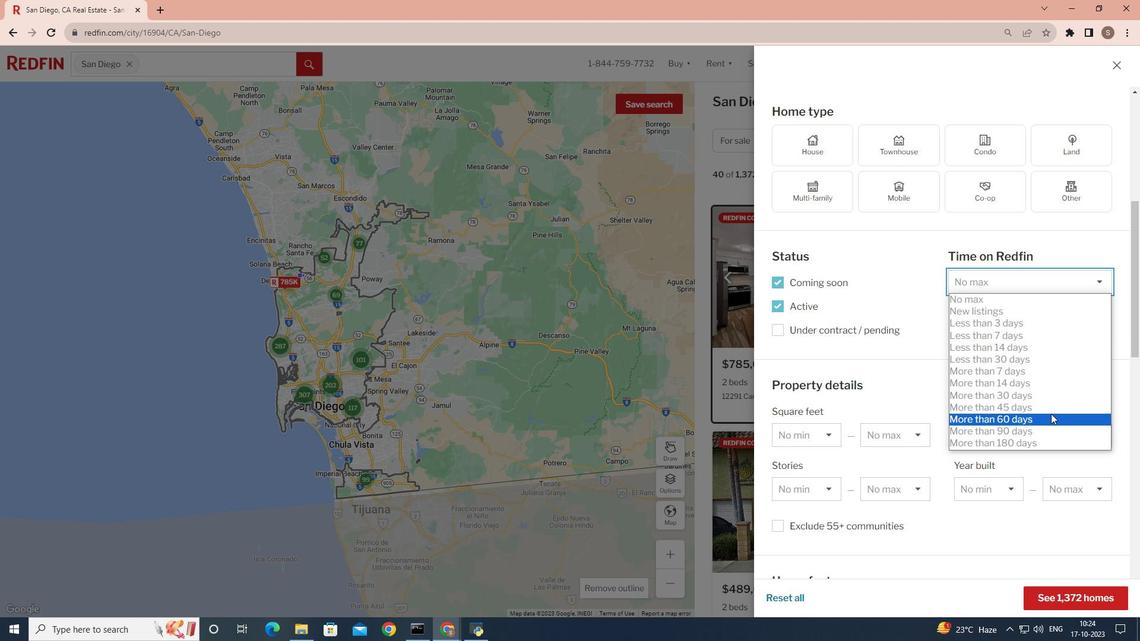 
Action: Mouse pressed left at (1051, 414)
Screenshot: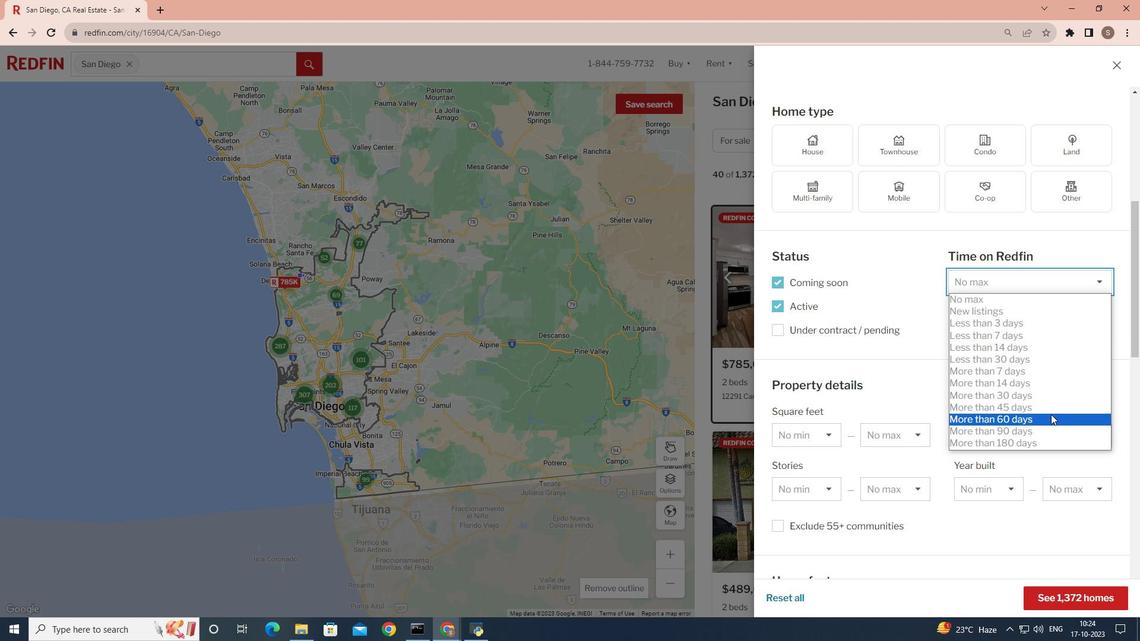 
Action: Mouse moved to (1073, 593)
Screenshot: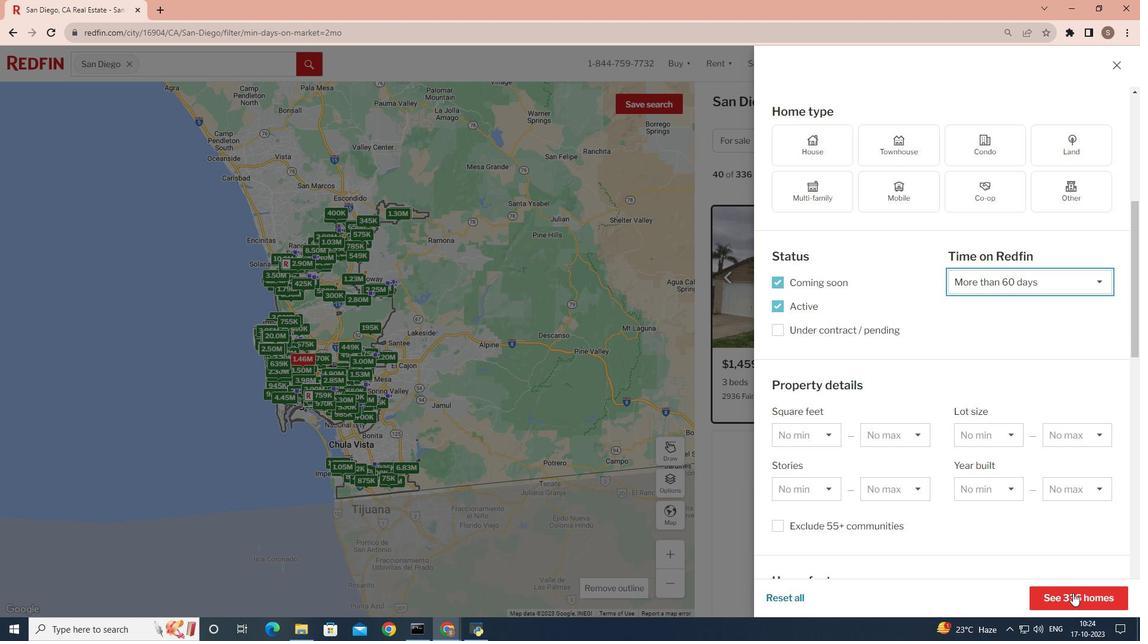 
Action: Mouse pressed left at (1073, 593)
Screenshot: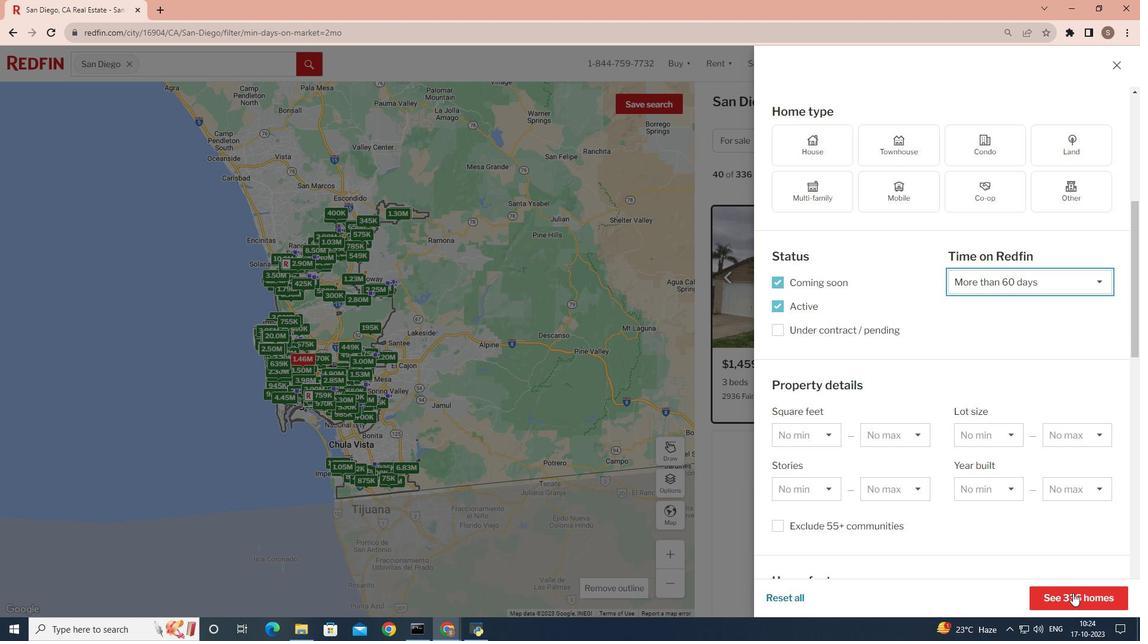 
Action: Mouse moved to (1006, 513)
Screenshot: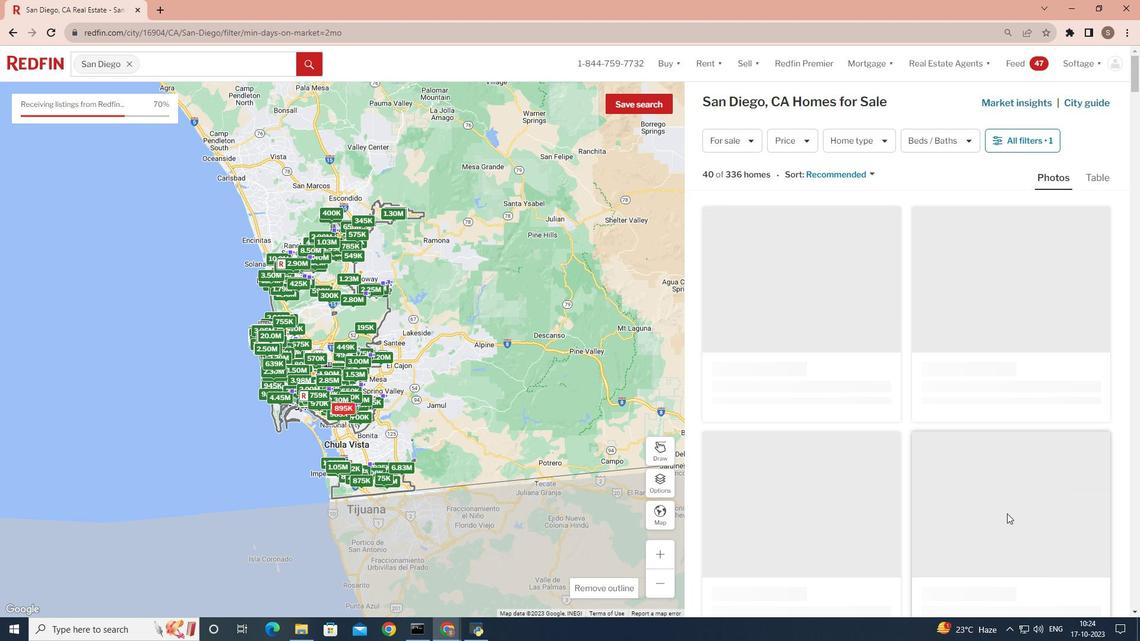 
